 Task: Look for space in Al-Hamdaniya, Iraq from 5th July, 2023 to 11th July, 2023 for 2 adults in price range Rs.8000 to Rs.16000. Place can be entire place with 2 bedrooms having 2 beds and 1 bathroom. Property type can be house, flat, guest house. Amenities needed are: washing machine. Booking option can be shelf check-in. Required host language is English.
Action: Mouse moved to (467, 91)
Screenshot: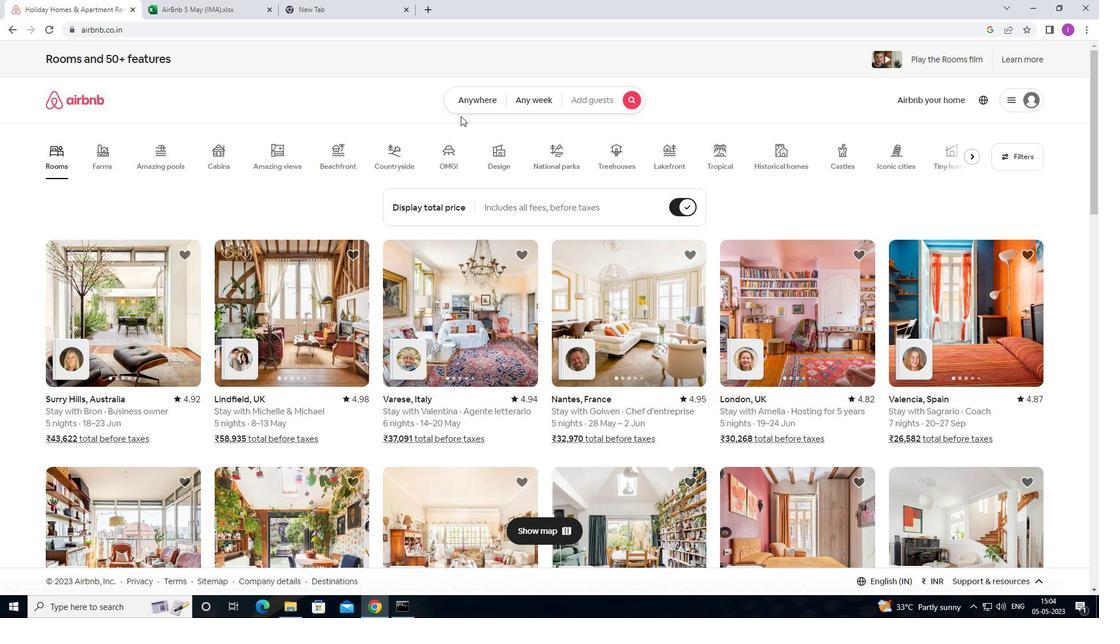 
Action: Mouse pressed left at (467, 91)
Screenshot: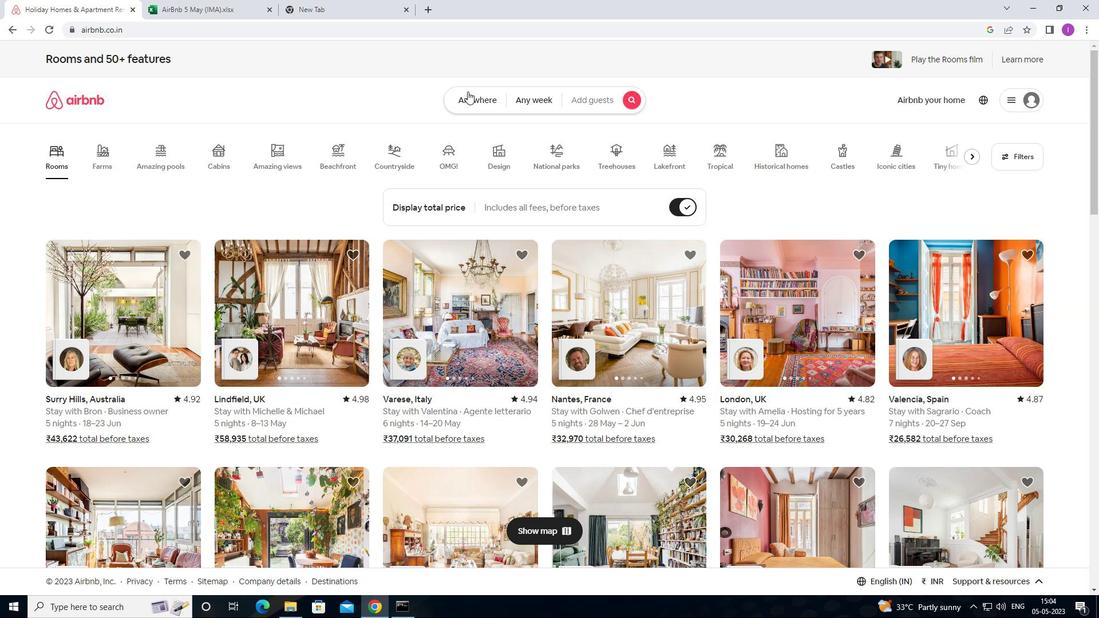 
Action: Mouse moved to (324, 140)
Screenshot: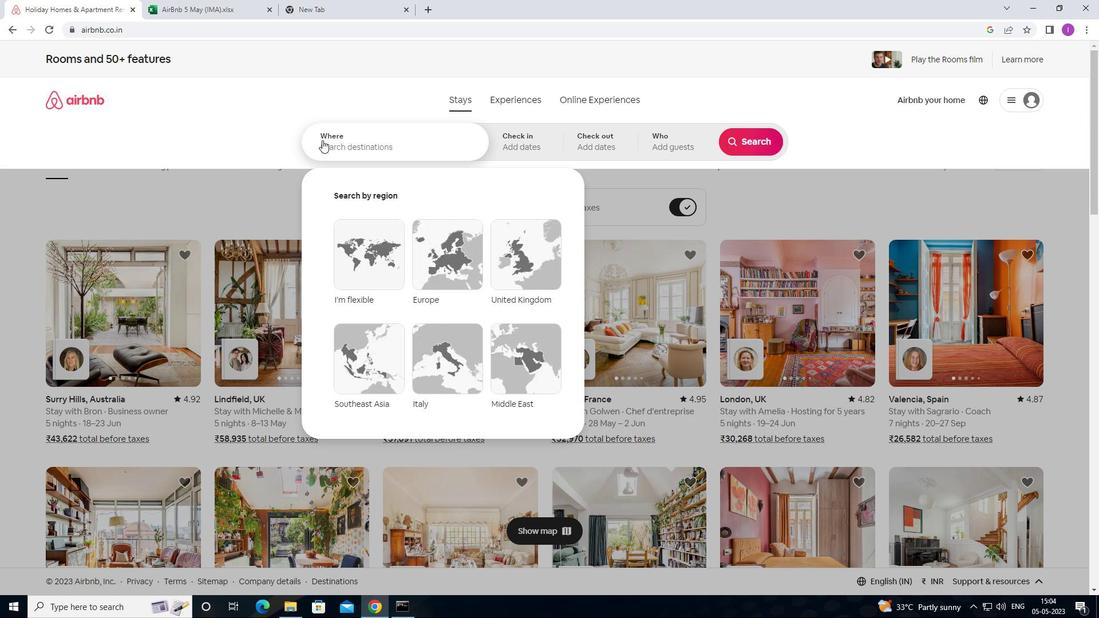 
Action: Mouse pressed left at (324, 140)
Screenshot: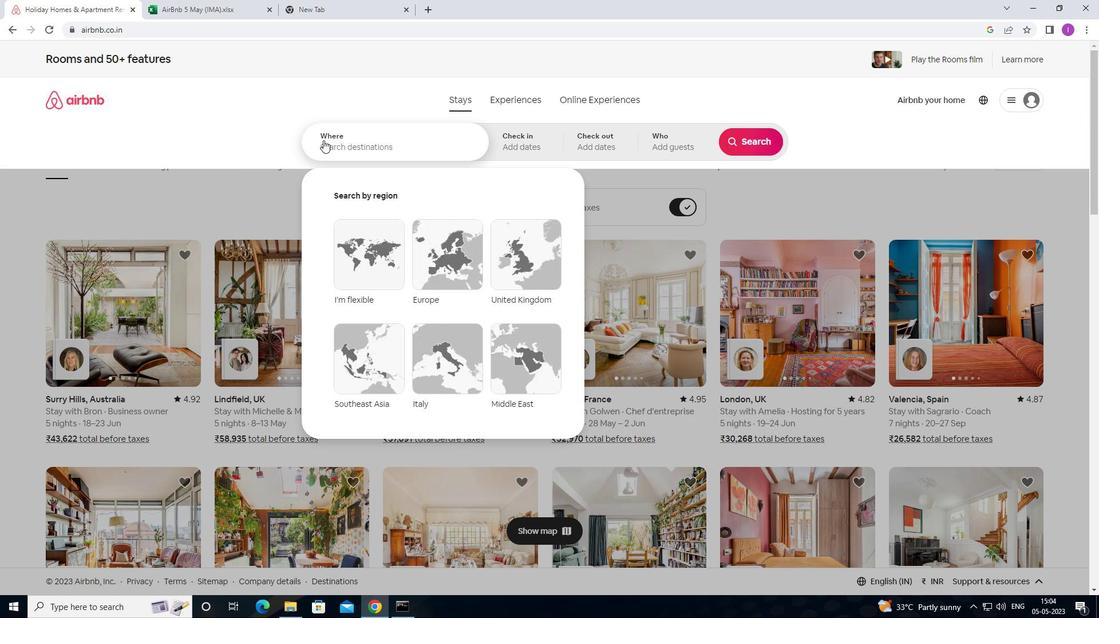 
Action: Key pressed <Key.shift>AL
Screenshot: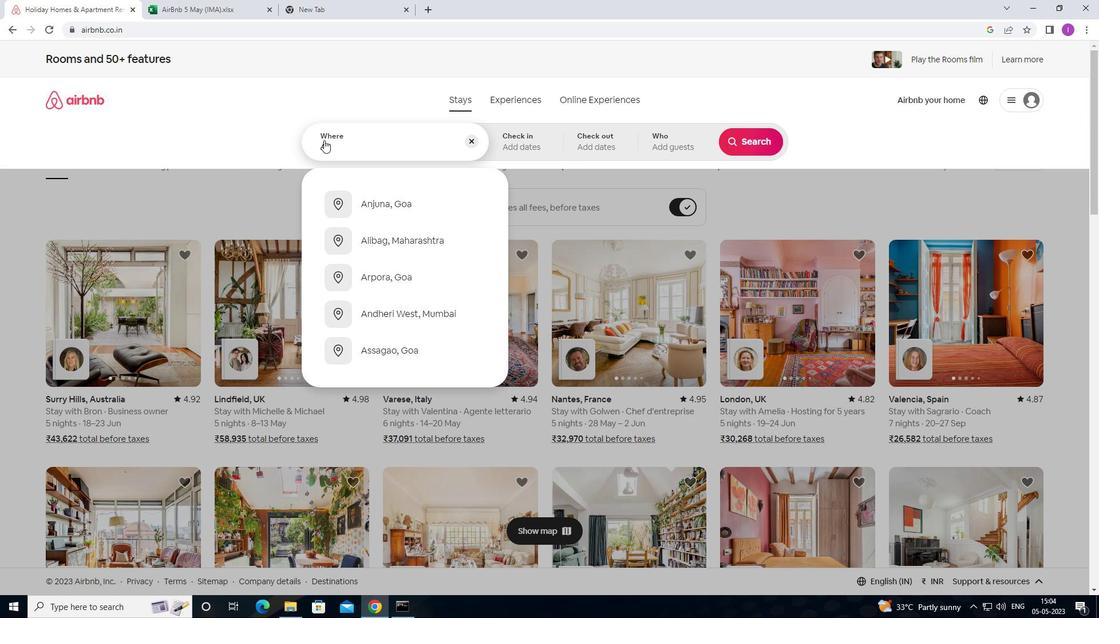 
Action: Mouse moved to (332, 133)
Screenshot: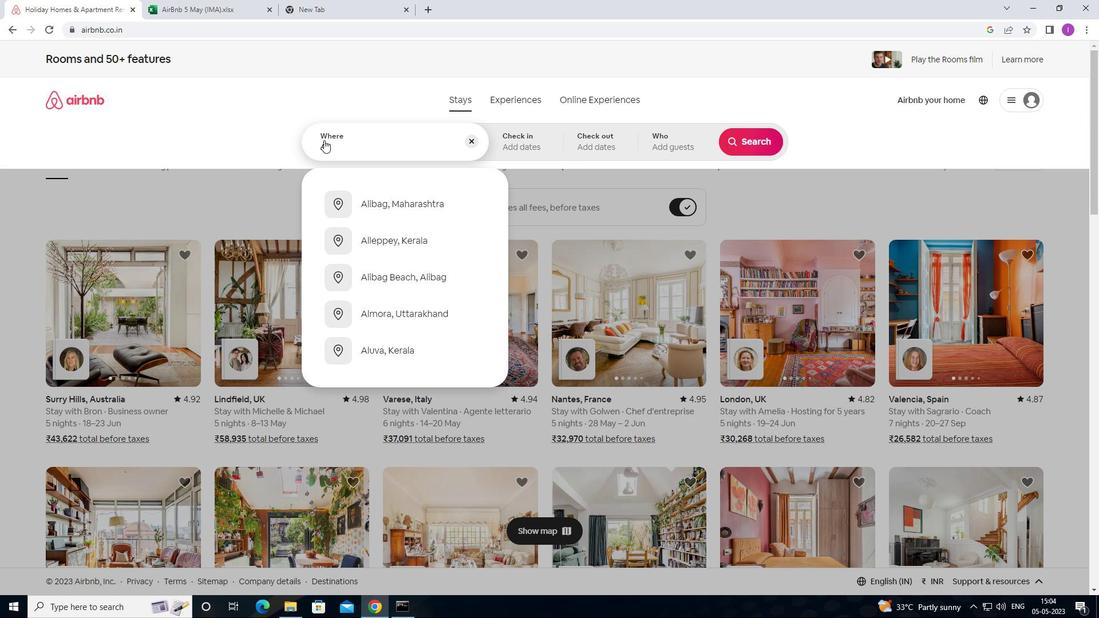 
Action: Key pressed -<Key.shift>G<Key.shift><Key.backspace><Key.shift>HAMDANIYA,<Key.shift>IRAQ
Screenshot: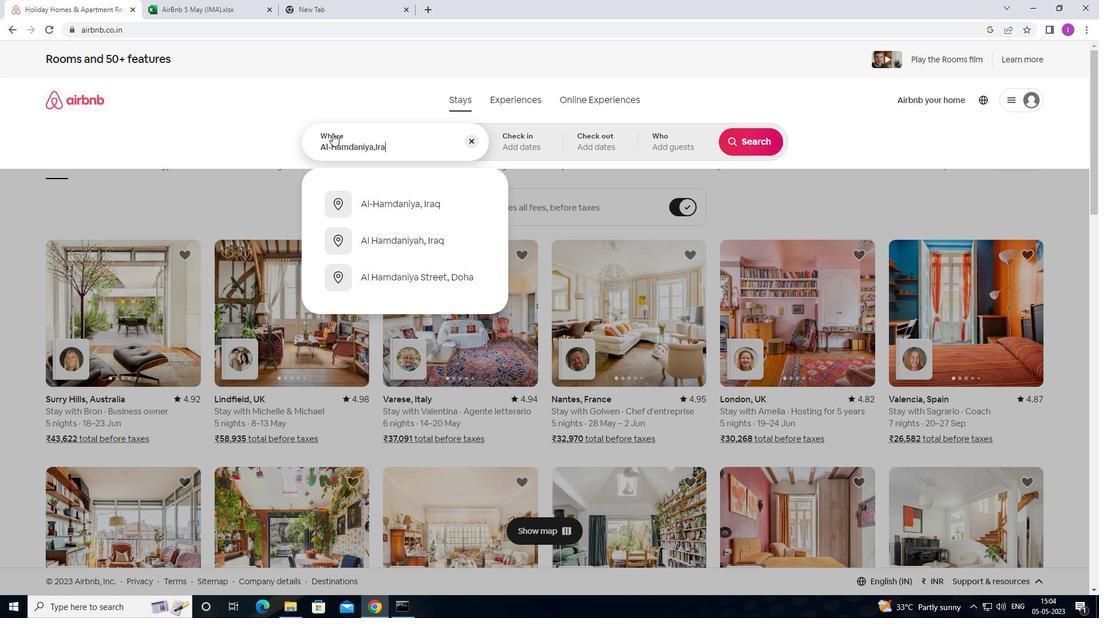
Action: Mouse moved to (425, 210)
Screenshot: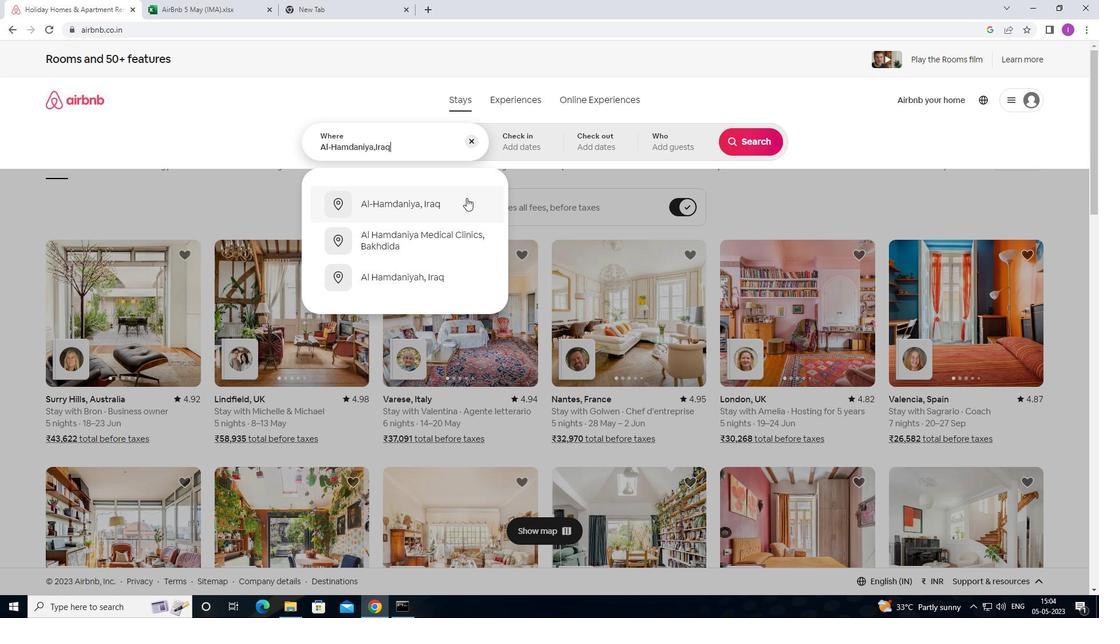 
Action: Mouse pressed left at (425, 210)
Screenshot: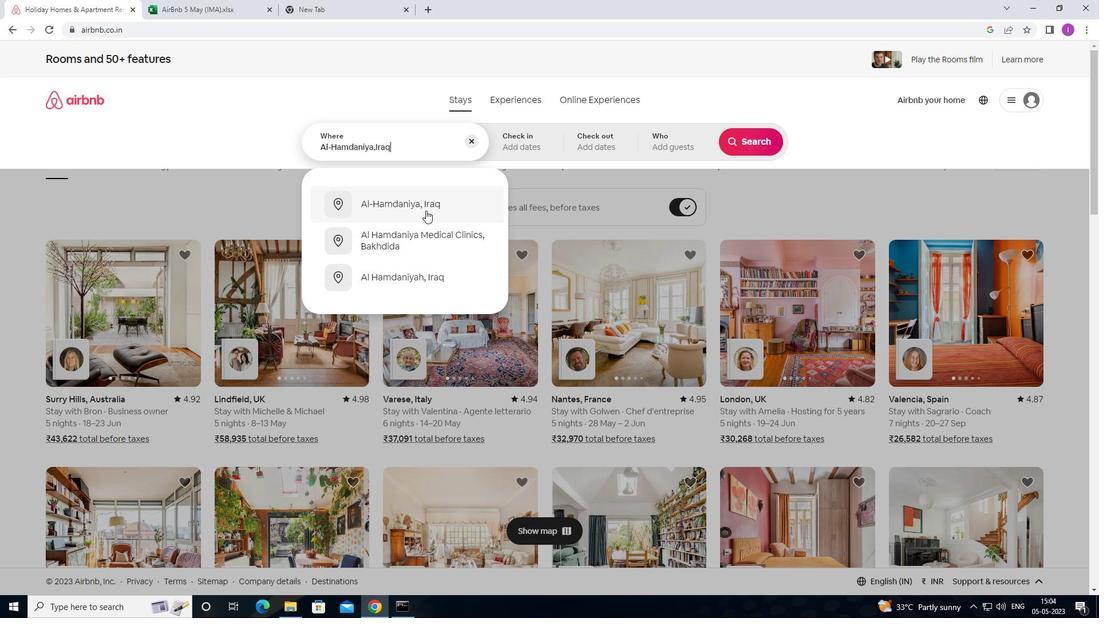 
Action: Mouse moved to (750, 235)
Screenshot: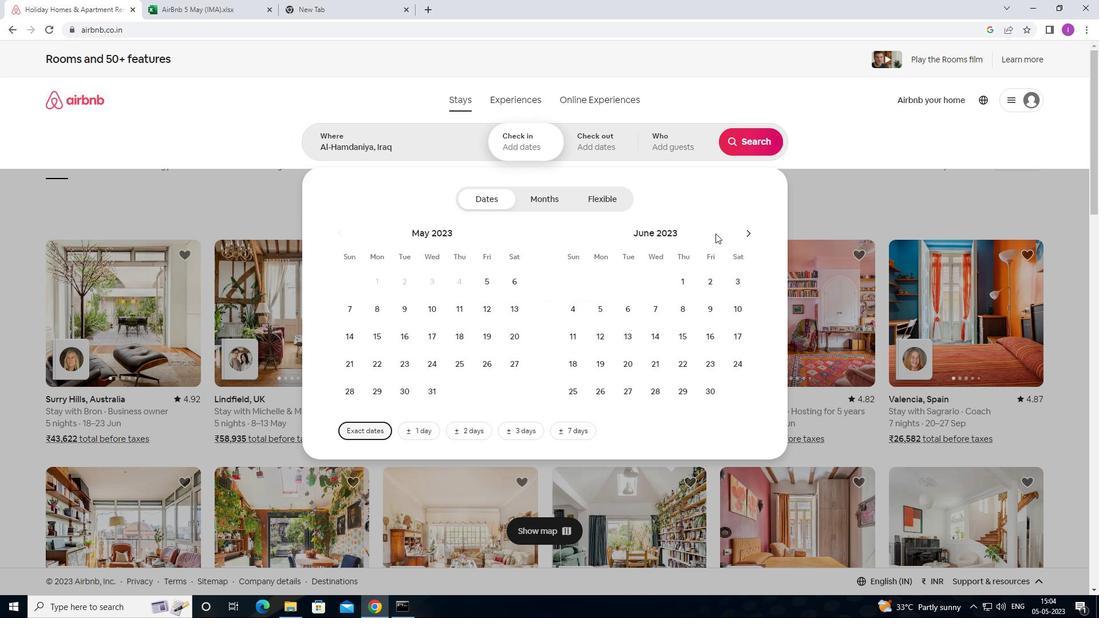 
Action: Mouse pressed left at (750, 235)
Screenshot: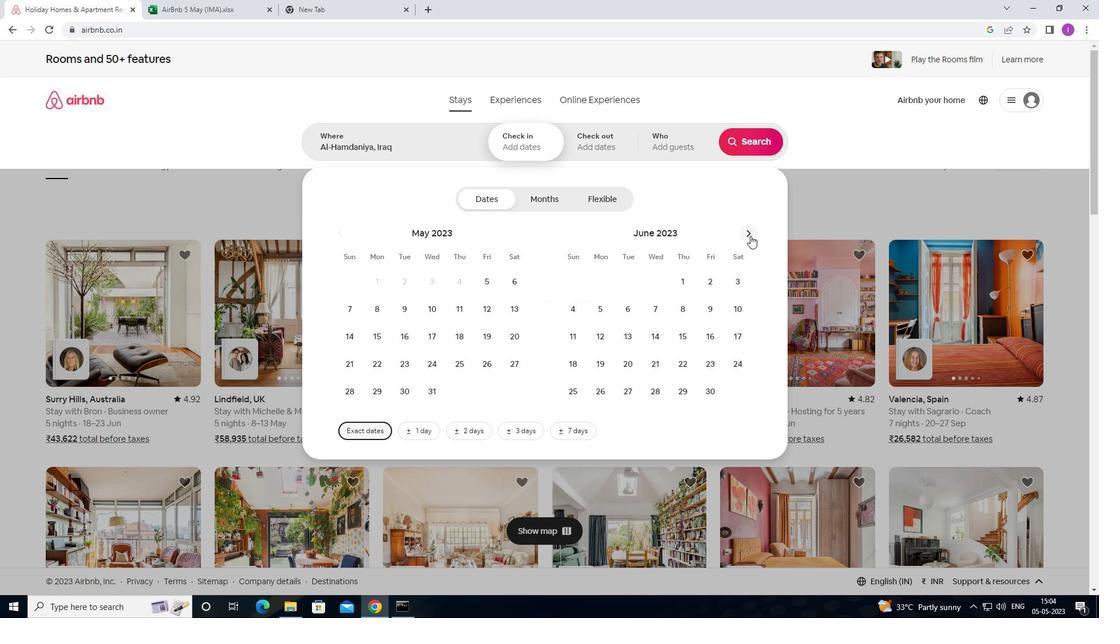 
Action: Mouse moved to (656, 315)
Screenshot: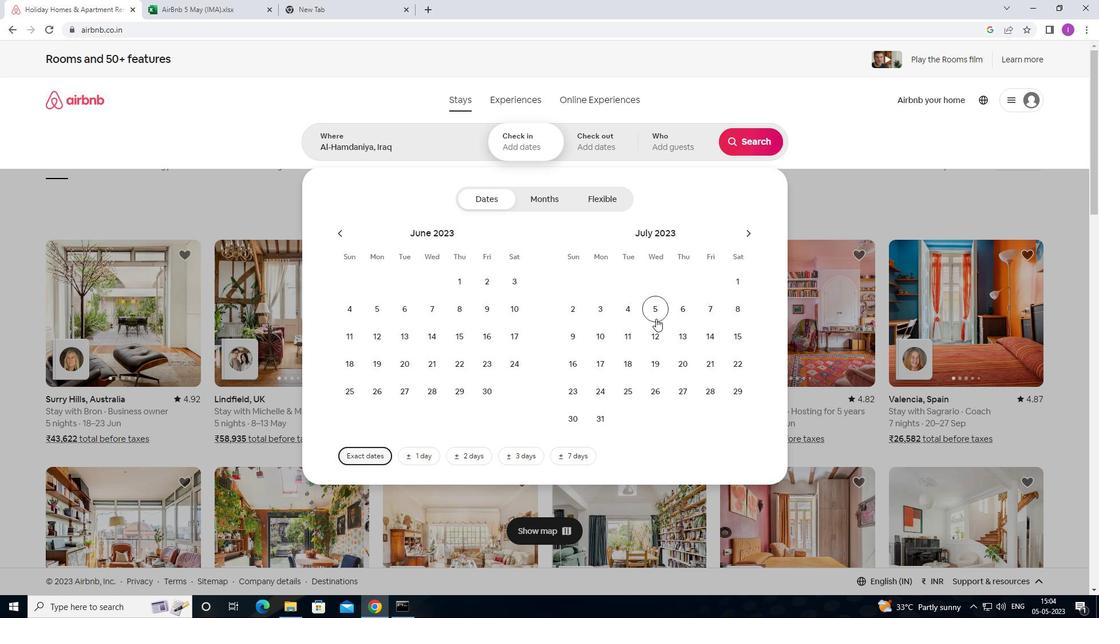 
Action: Mouse pressed left at (656, 315)
Screenshot: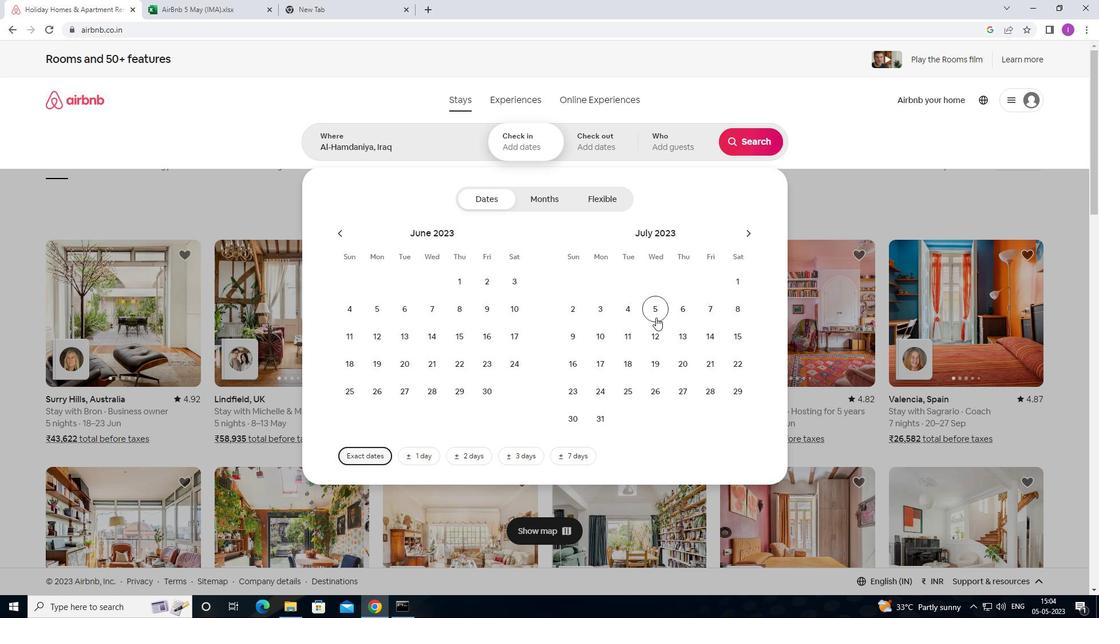 
Action: Mouse moved to (620, 338)
Screenshot: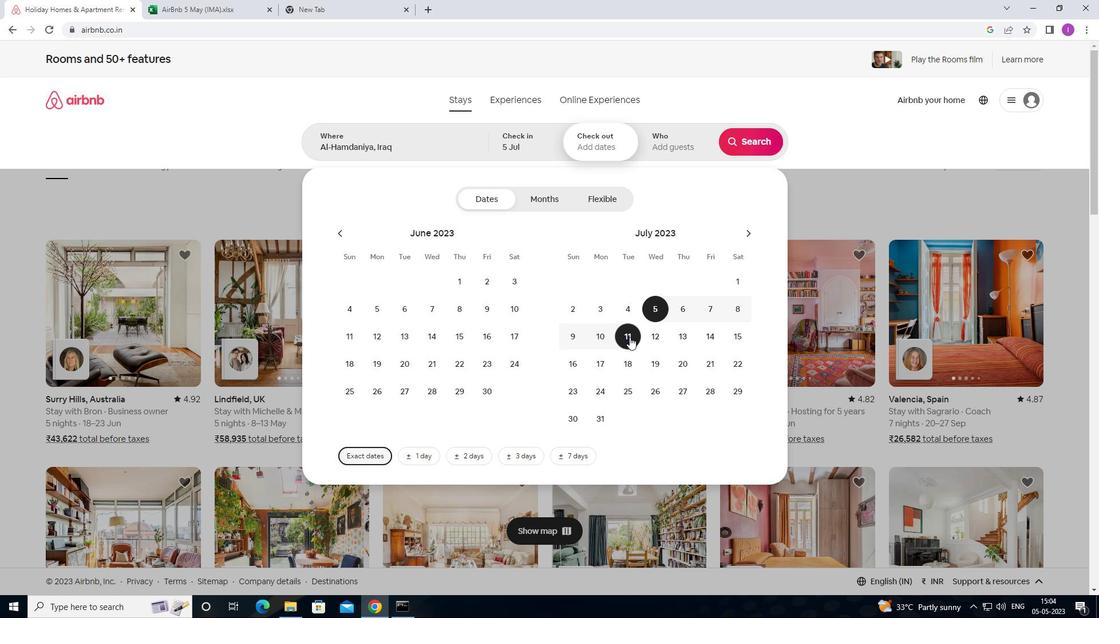 
Action: Mouse pressed left at (620, 338)
Screenshot: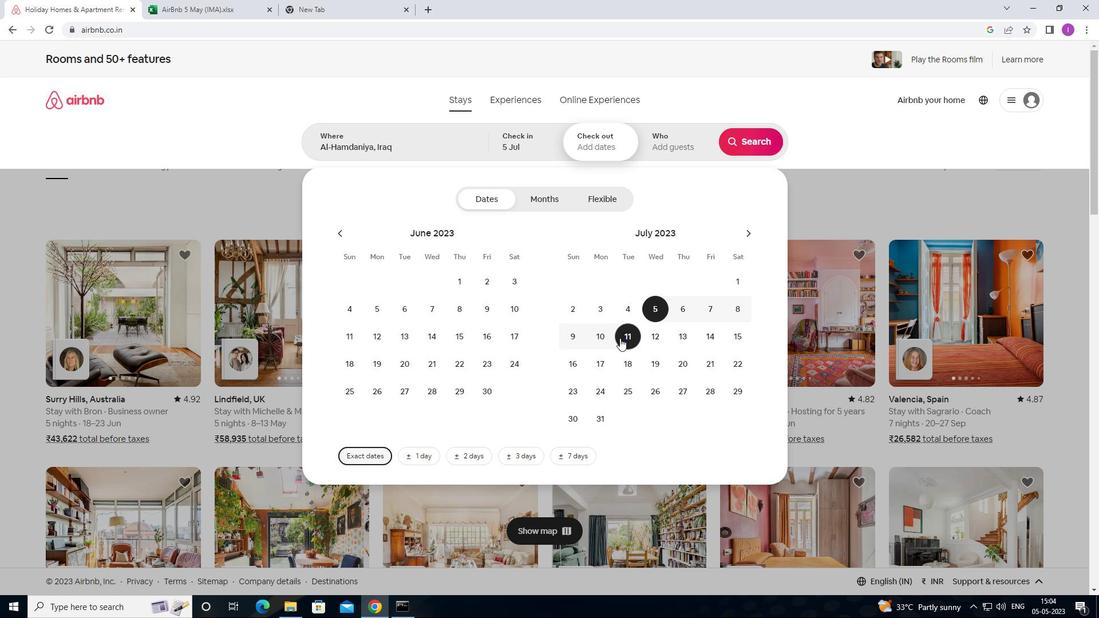 
Action: Mouse moved to (682, 147)
Screenshot: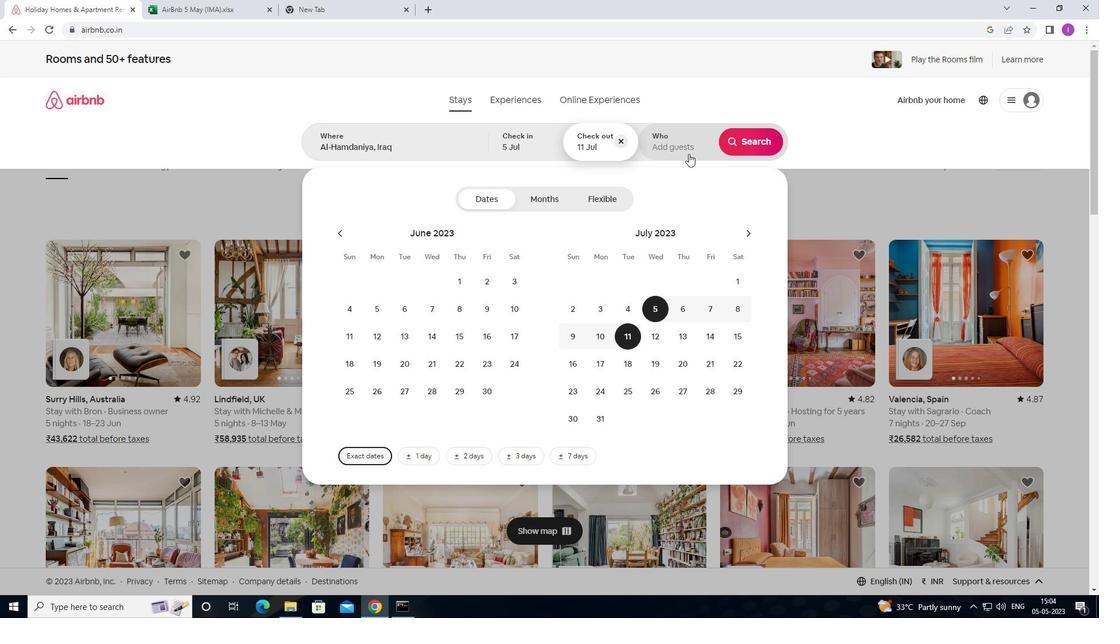 
Action: Mouse pressed left at (682, 147)
Screenshot: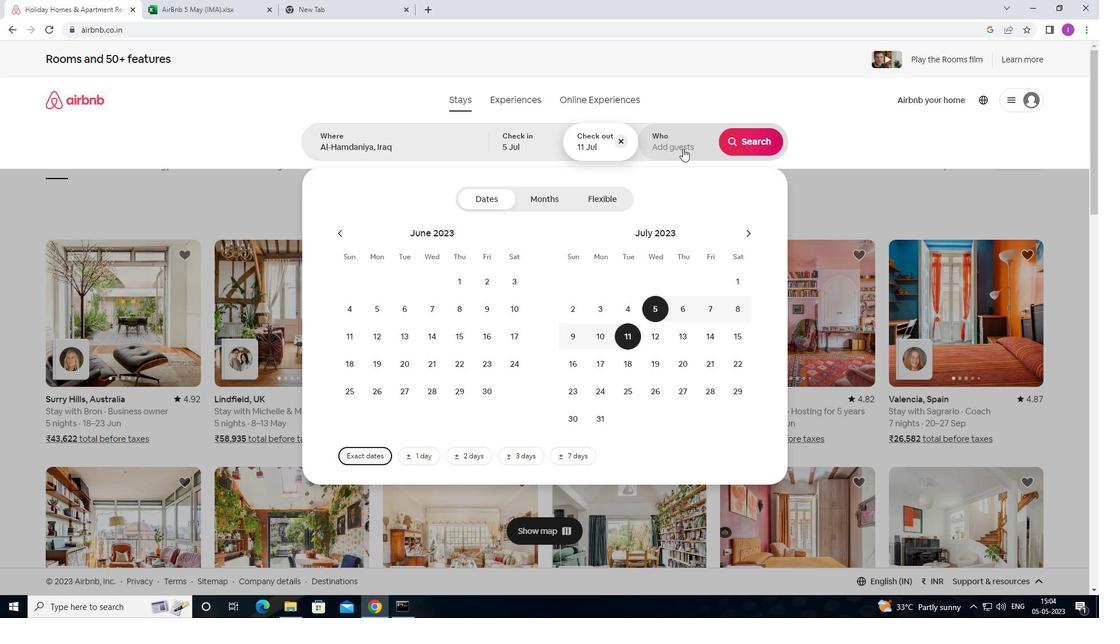 
Action: Mouse moved to (755, 204)
Screenshot: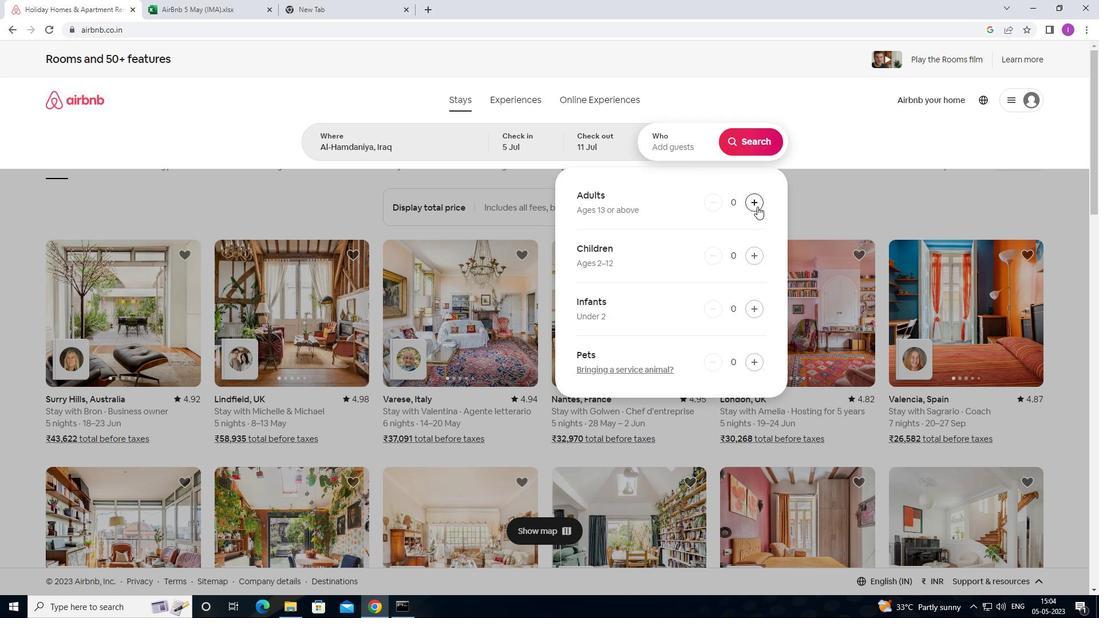 
Action: Mouse pressed left at (755, 204)
Screenshot: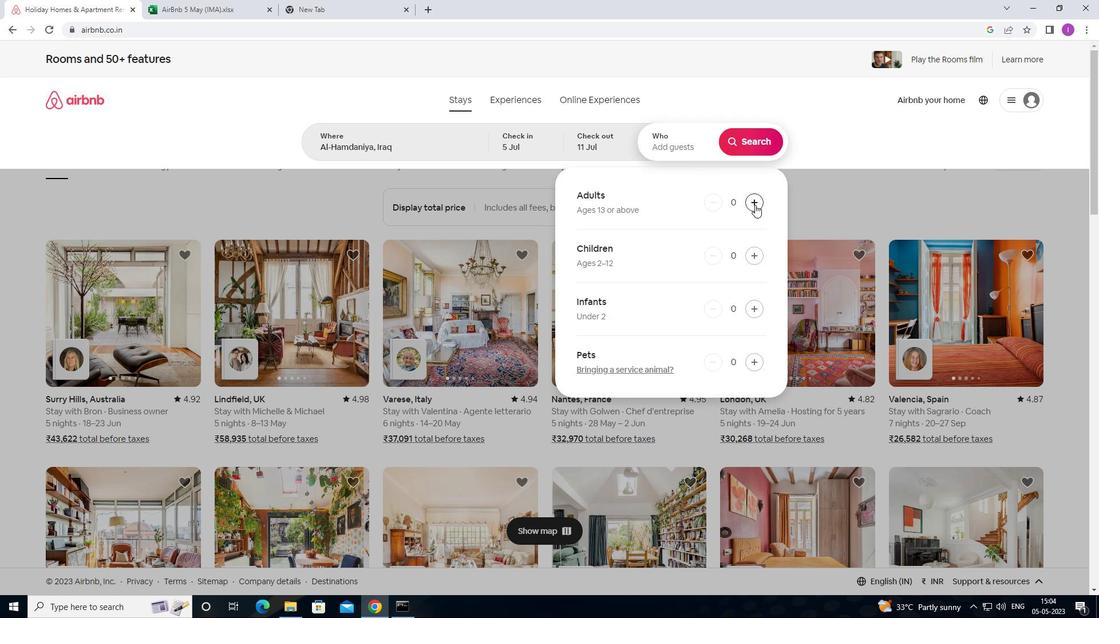 
Action: Mouse moved to (754, 204)
Screenshot: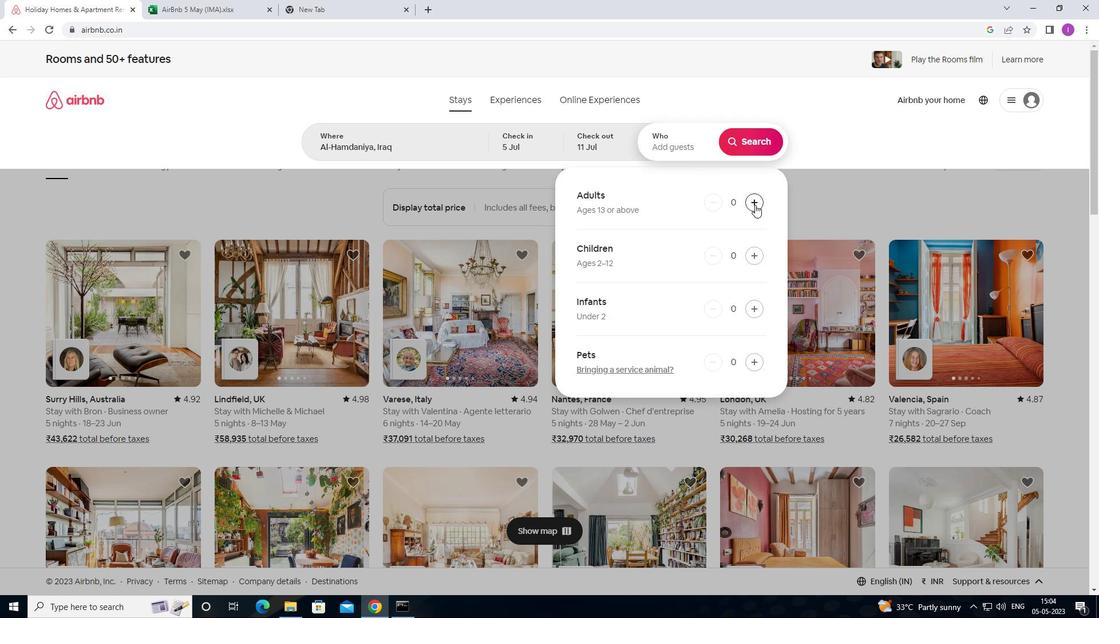 
Action: Mouse pressed left at (754, 204)
Screenshot: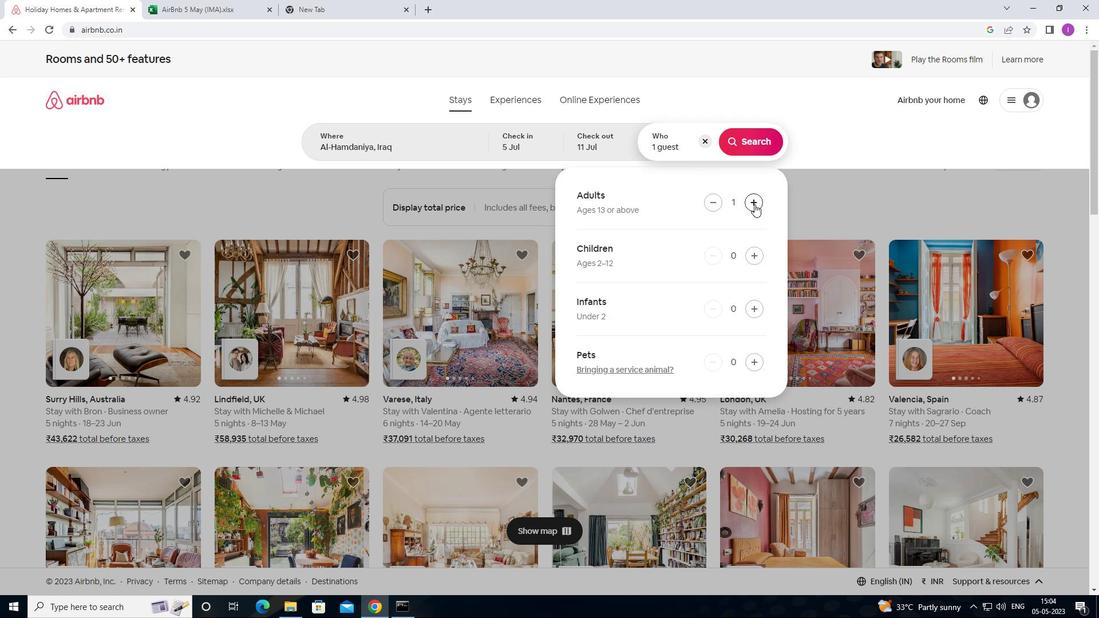 
Action: Mouse moved to (751, 142)
Screenshot: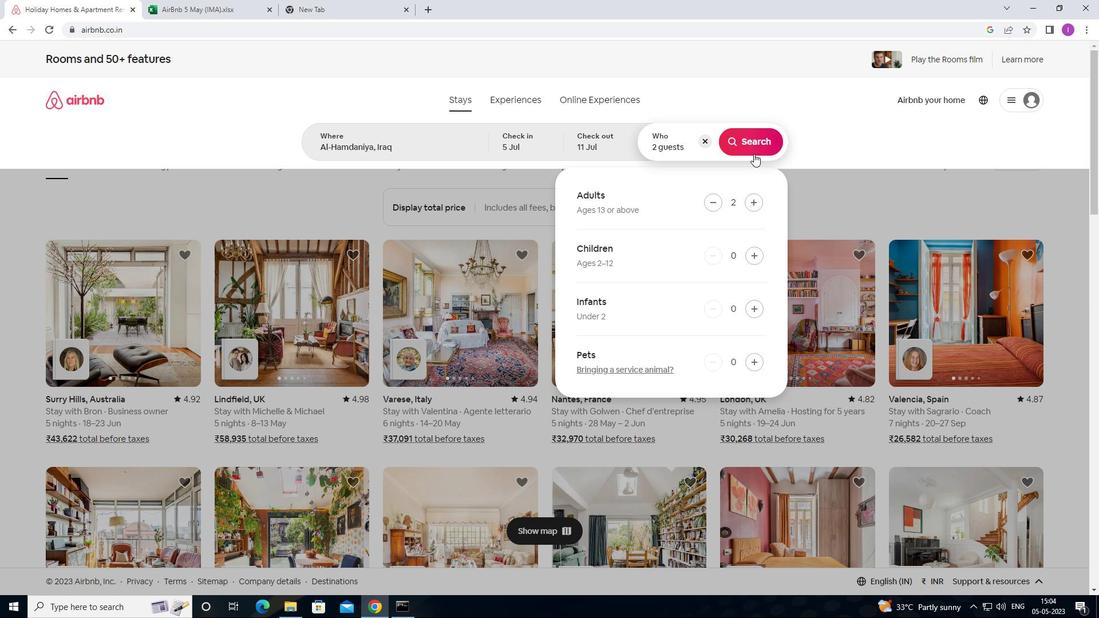 
Action: Mouse pressed left at (751, 142)
Screenshot: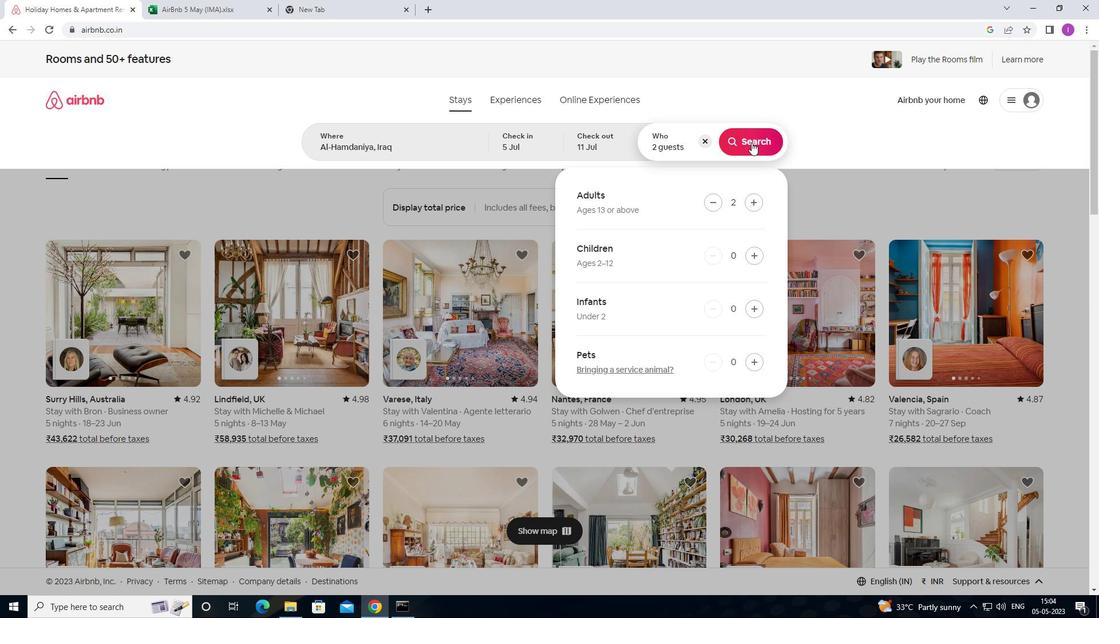 
Action: Mouse moved to (1036, 108)
Screenshot: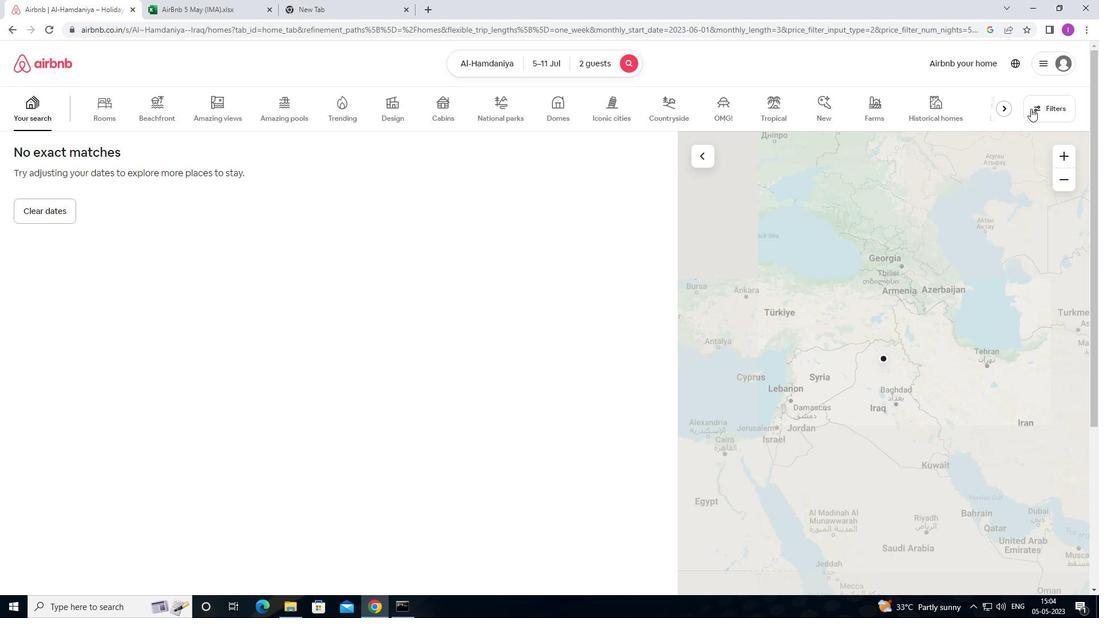 
Action: Mouse pressed left at (1036, 108)
Screenshot: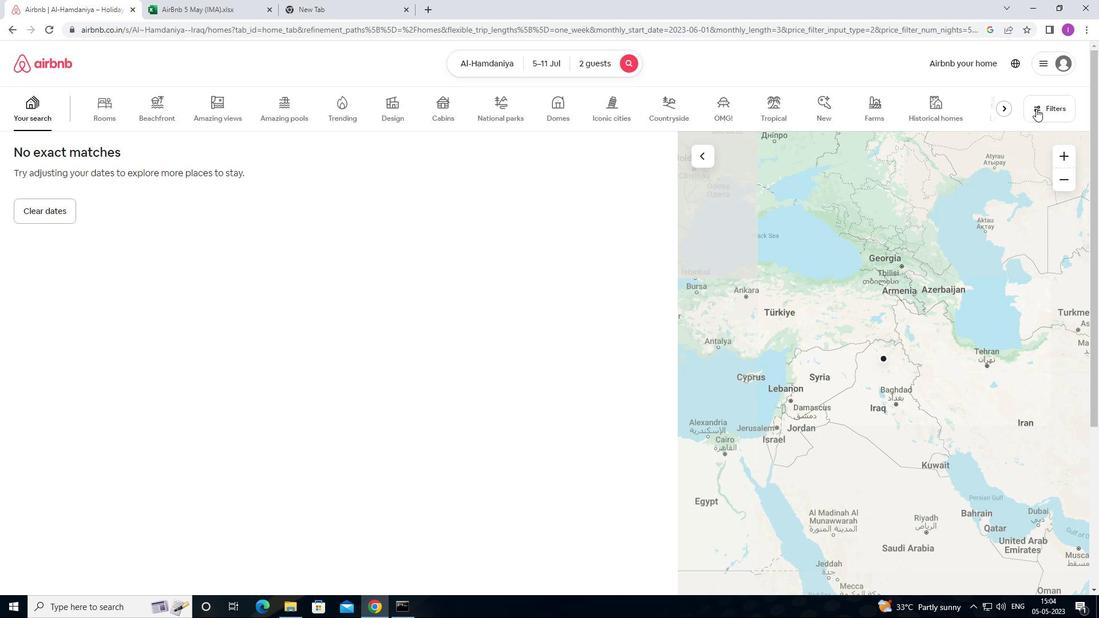 
Action: Mouse moved to (421, 385)
Screenshot: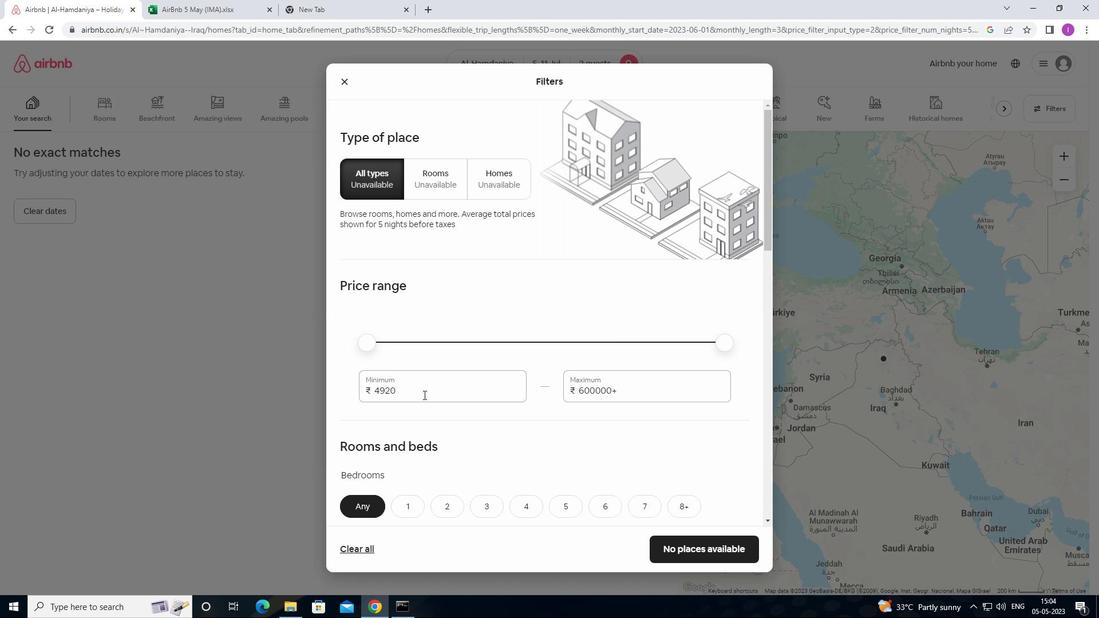 
Action: Mouse pressed left at (421, 385)
Screenshot: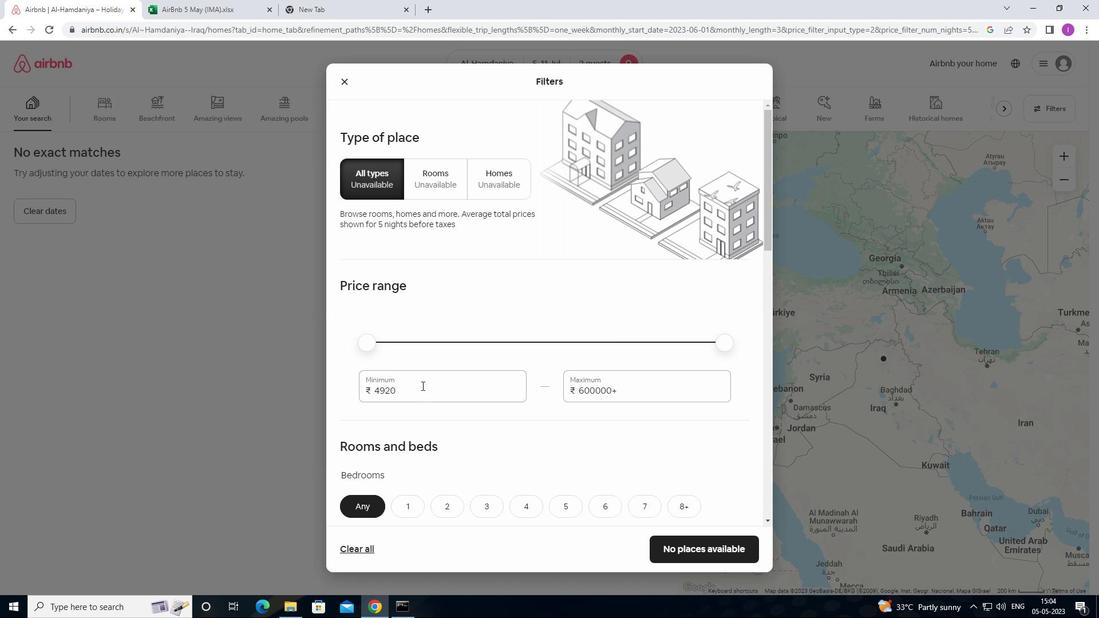 
Action: Mouse moved to (366, 392)
Screenshot: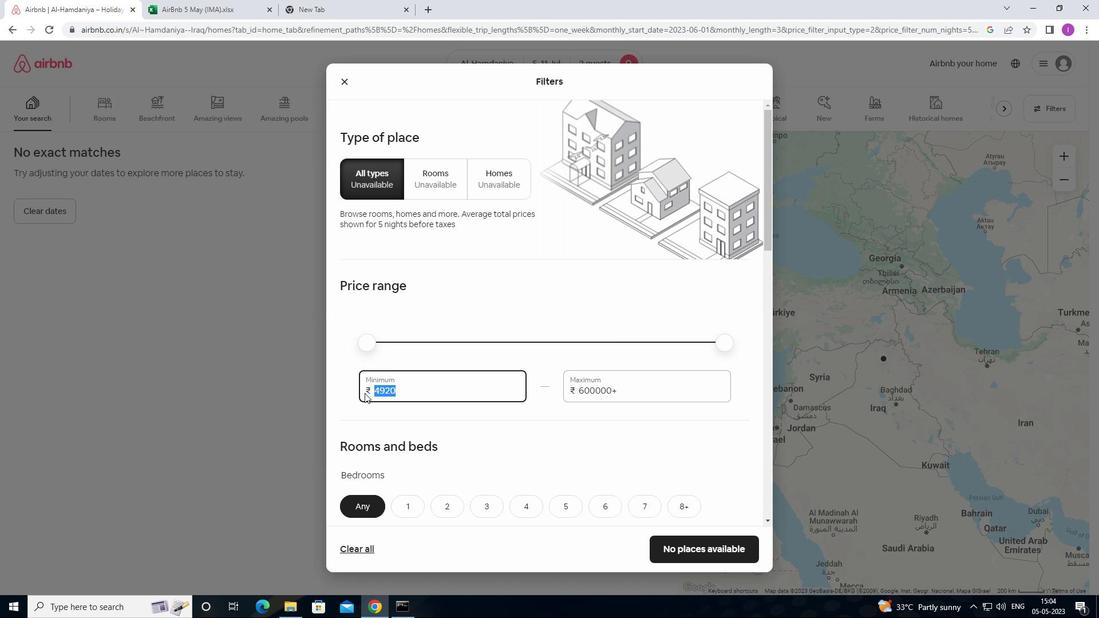 
Action: Key pressed 800
Screenshot: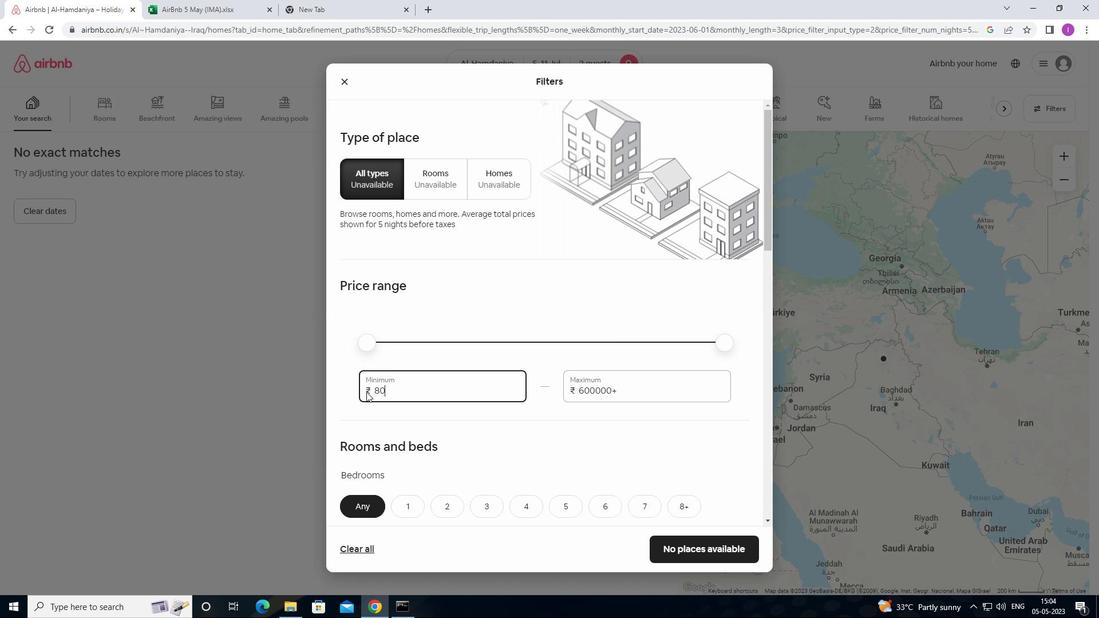 
Action: Mouse moved to (372, 391)
Screenshot: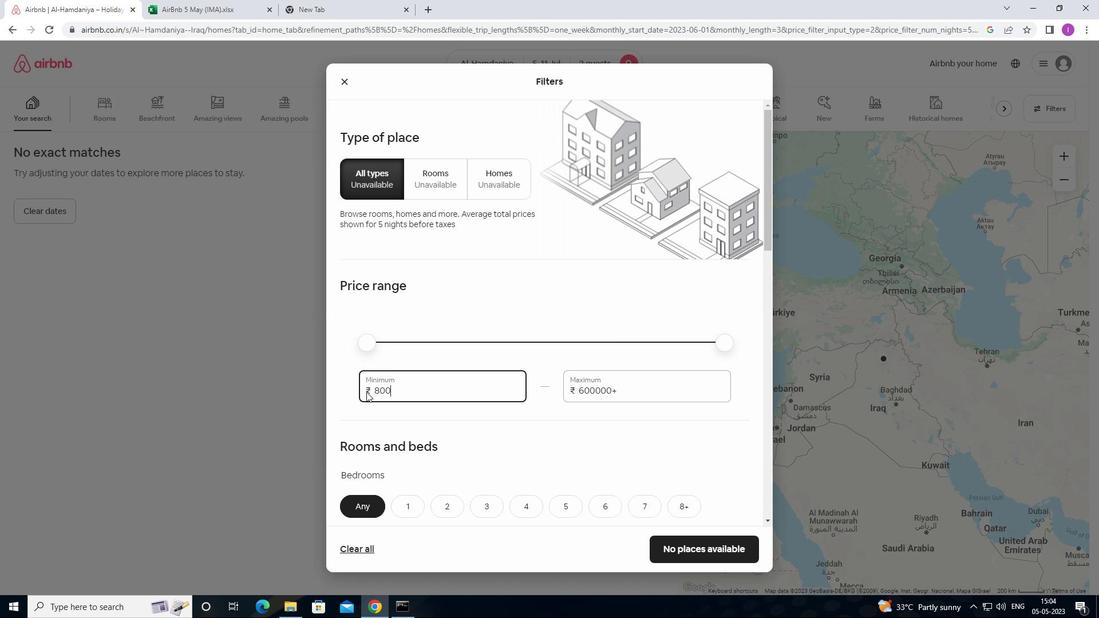 
Action: Key pressed 0
Screenshot: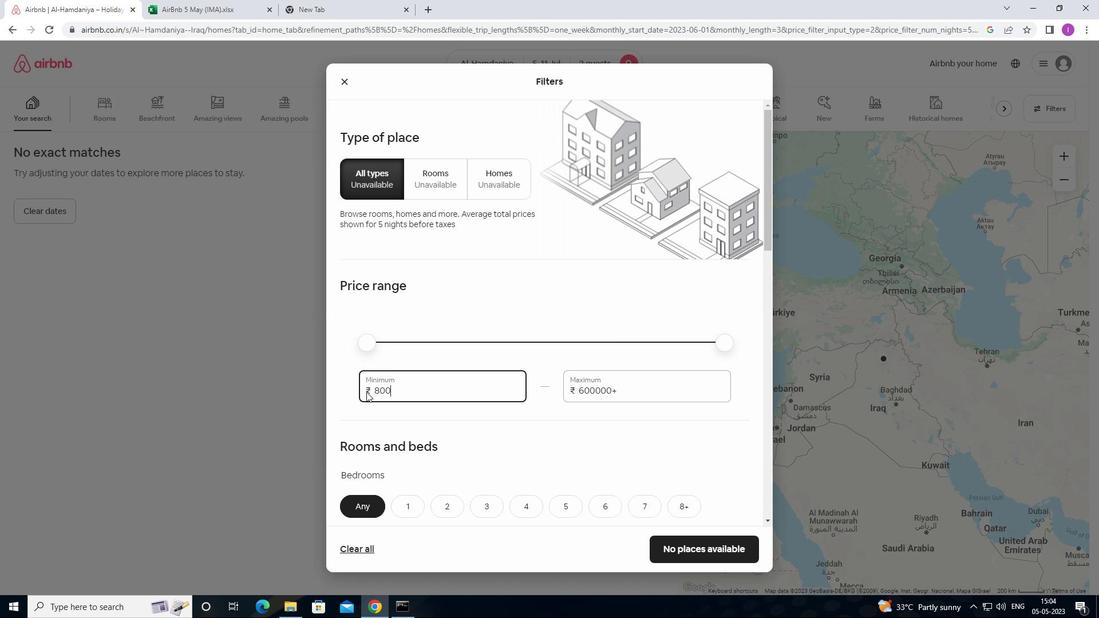 
Action: Mouse moved to (614, 389)
Screenshot: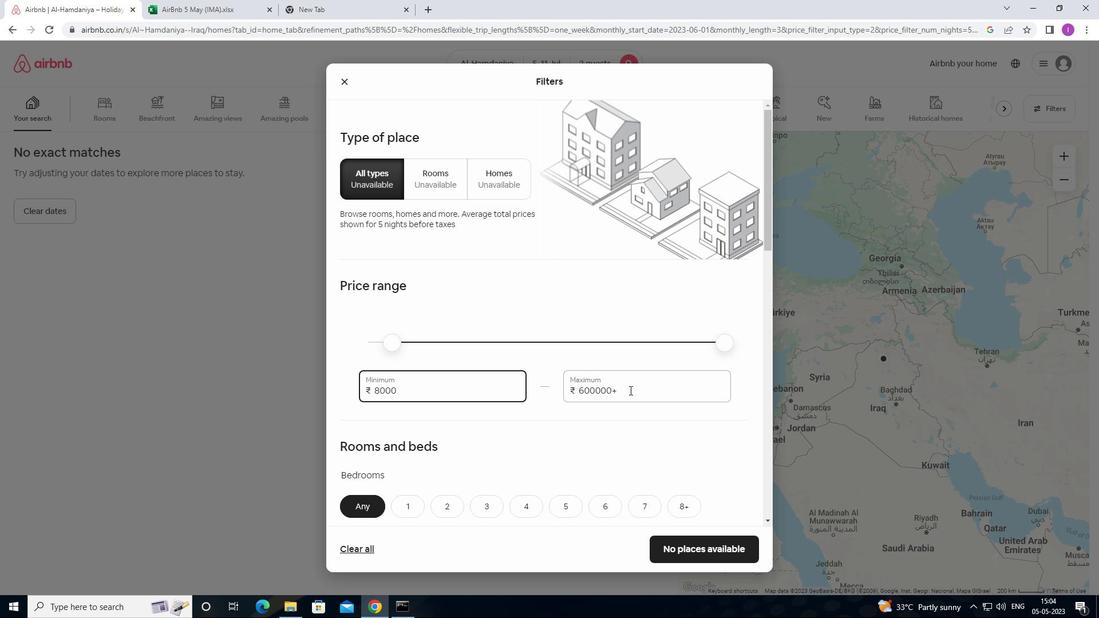 
Action: Mouse pressed left at (614, 389)
Screenshot: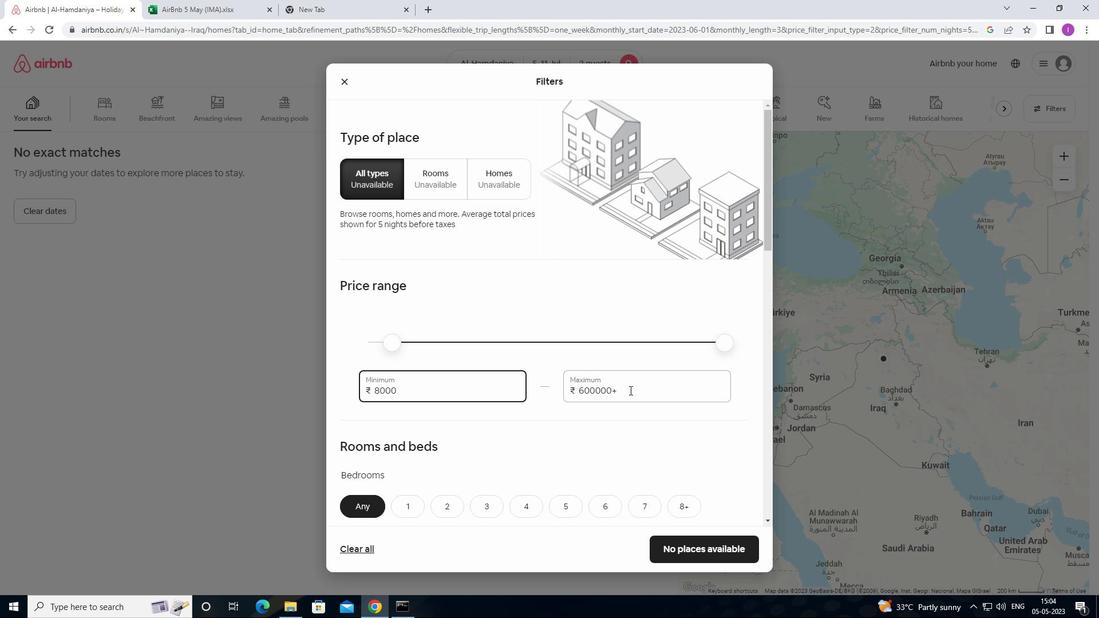 
Action: Mouse moved to (657, 387)
Screenshot: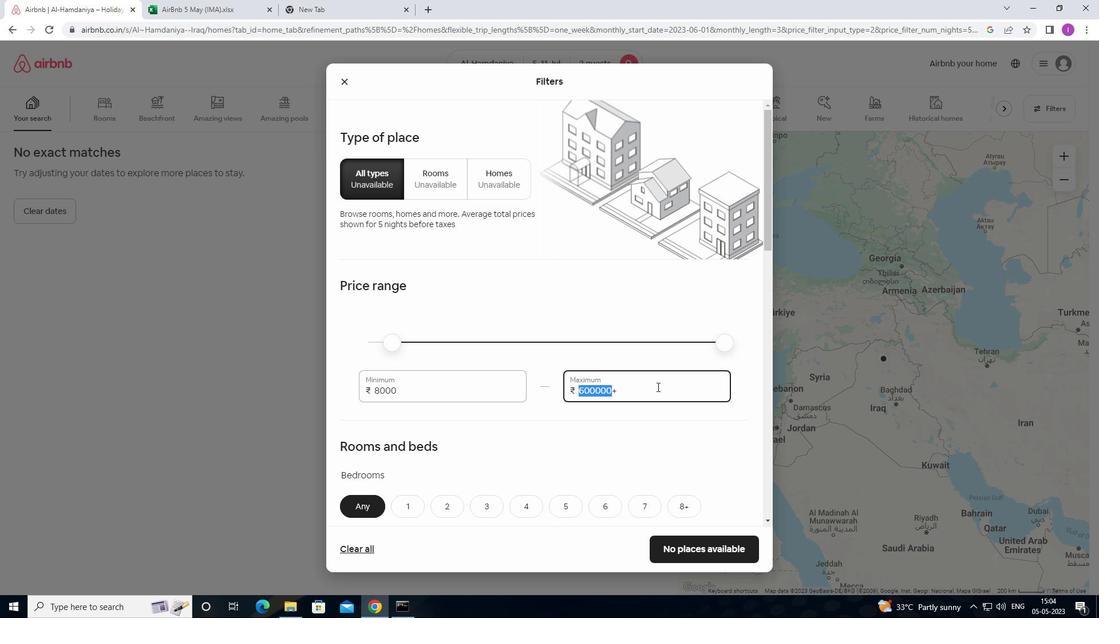 
Action: Mouse pressed left at (657, 387)
Screenshot: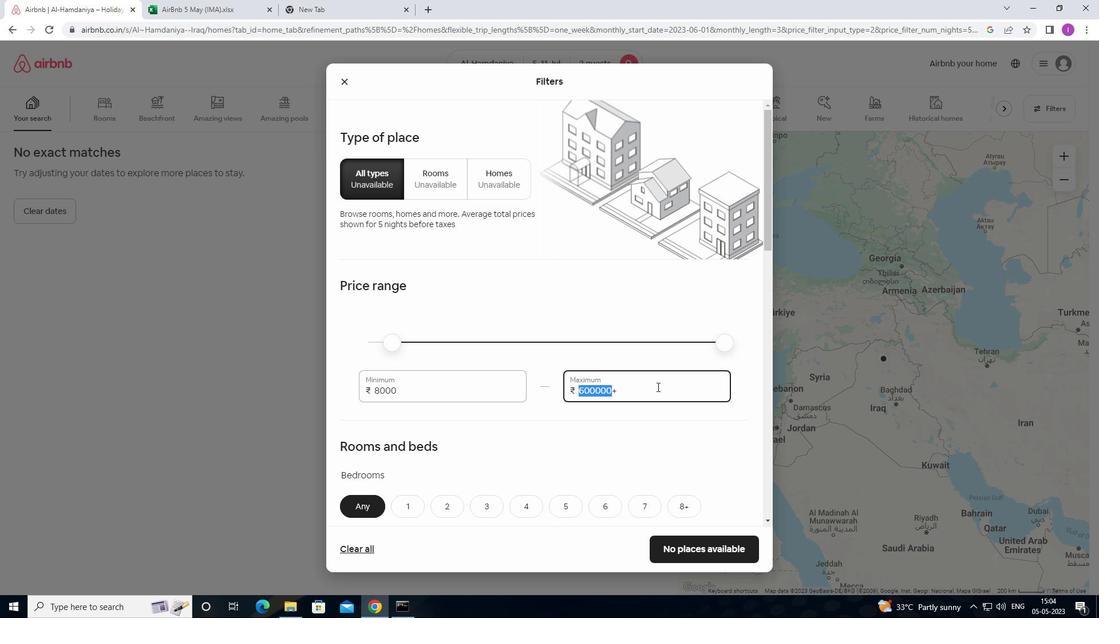 
Action: Mouse moved to (574, 389)
Screenshot: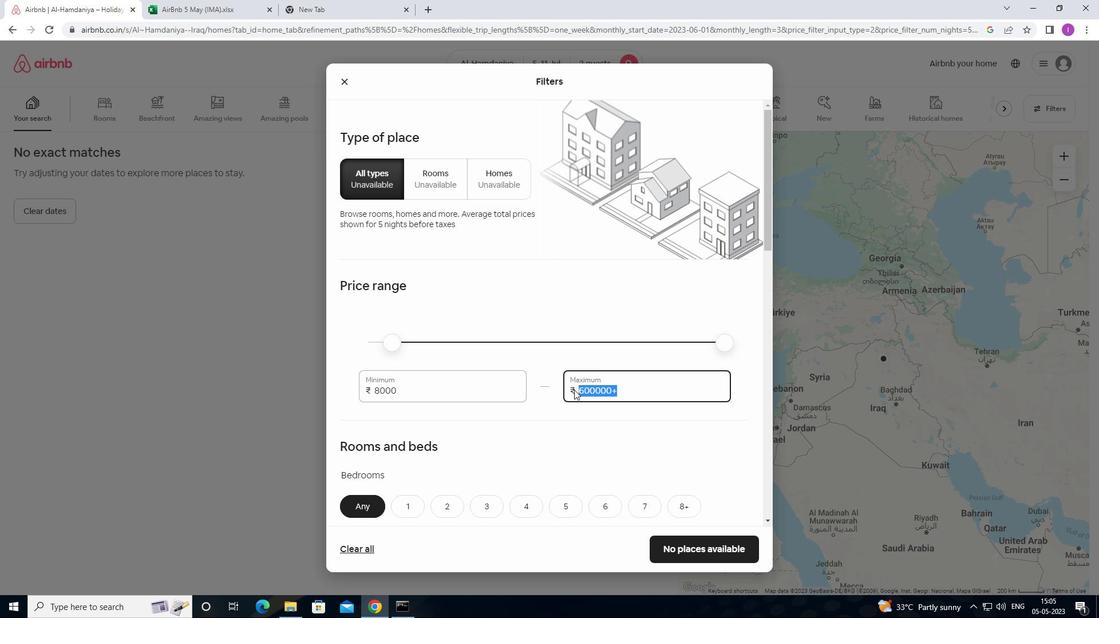 
Action: Key pressed 16
Screenshot: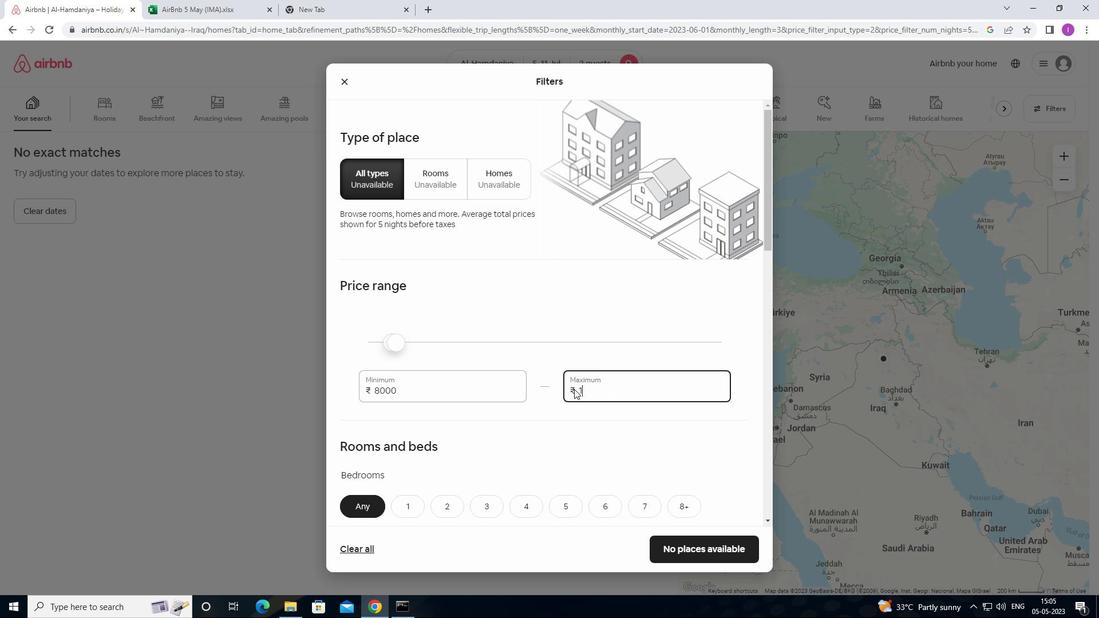 
Action: Mouse moved to (574, 389)
Screenshot: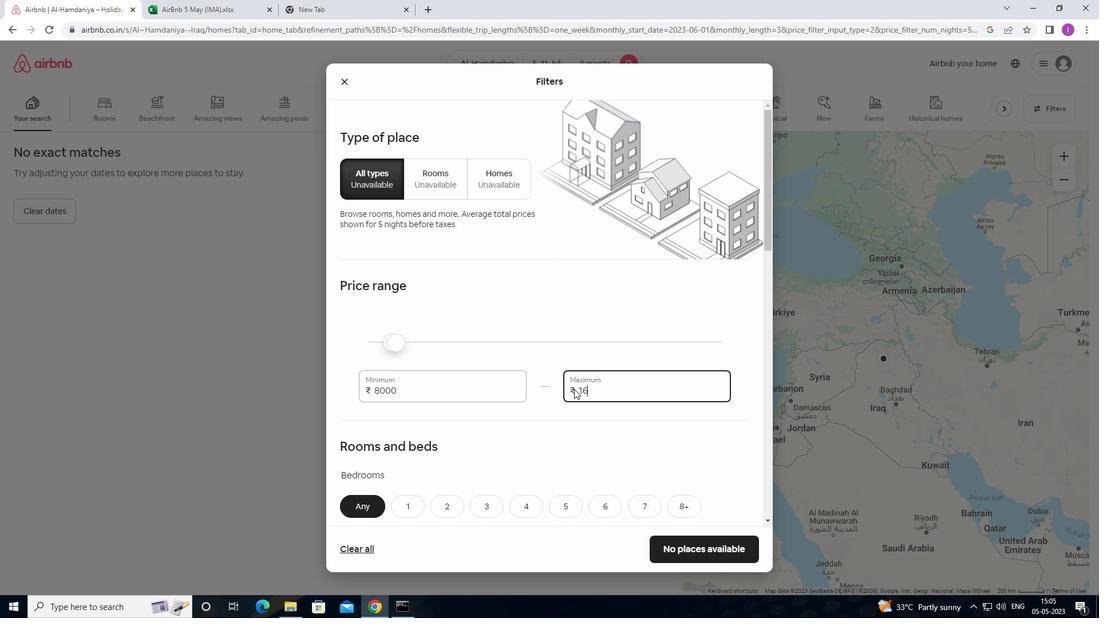 
Action: Key pressed 0
Screenshot: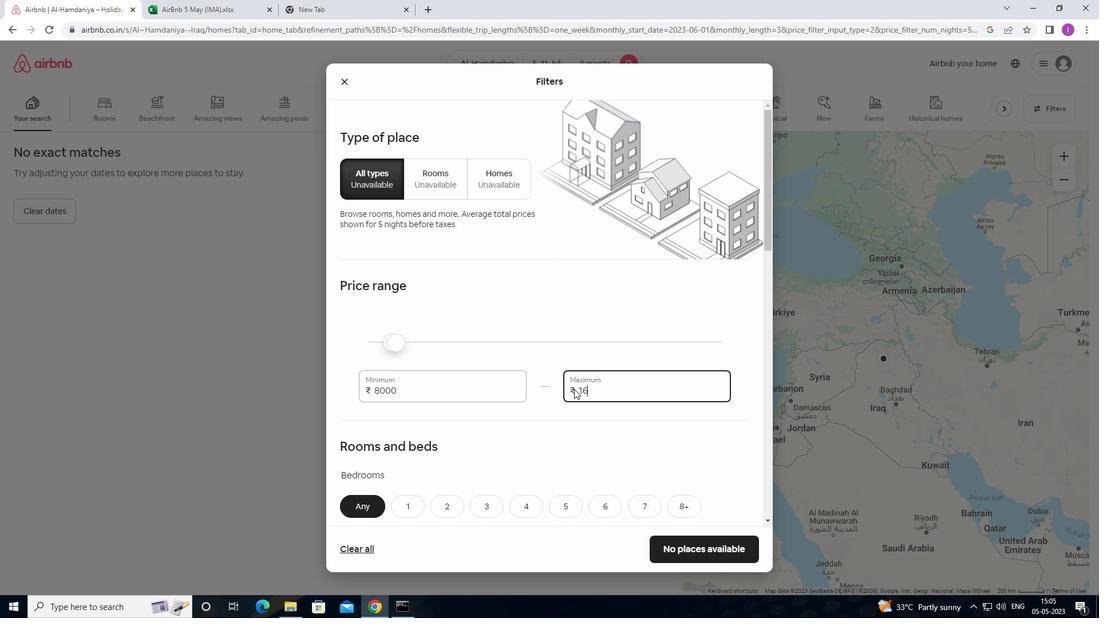 
Action: Mouse moved to (573, 391)
Screenshot: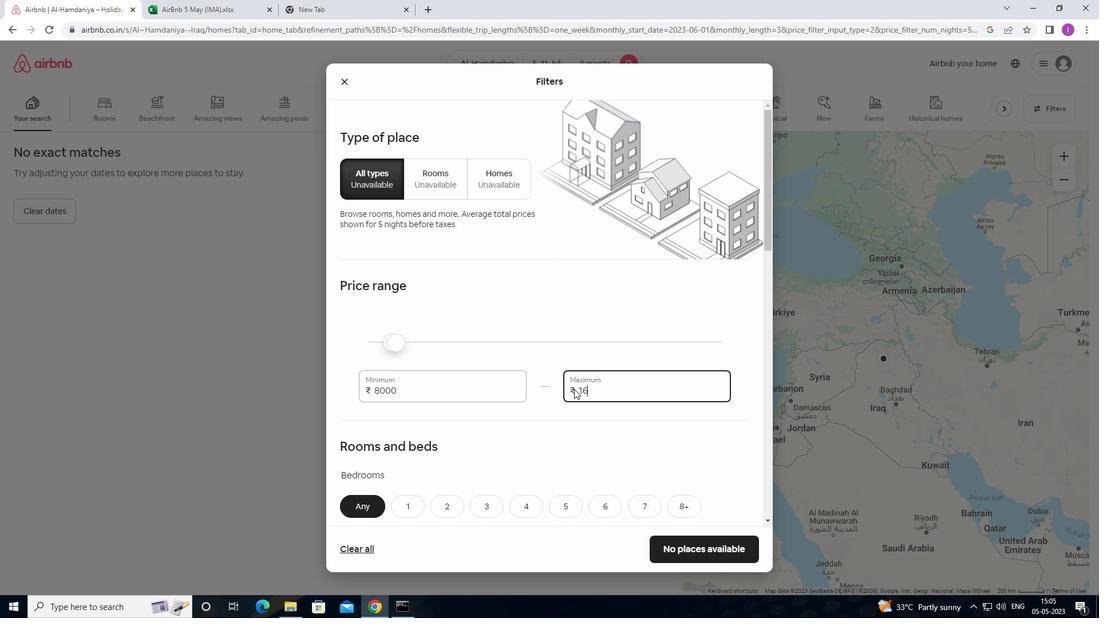 
Action: Key pressed 0
Screenshot: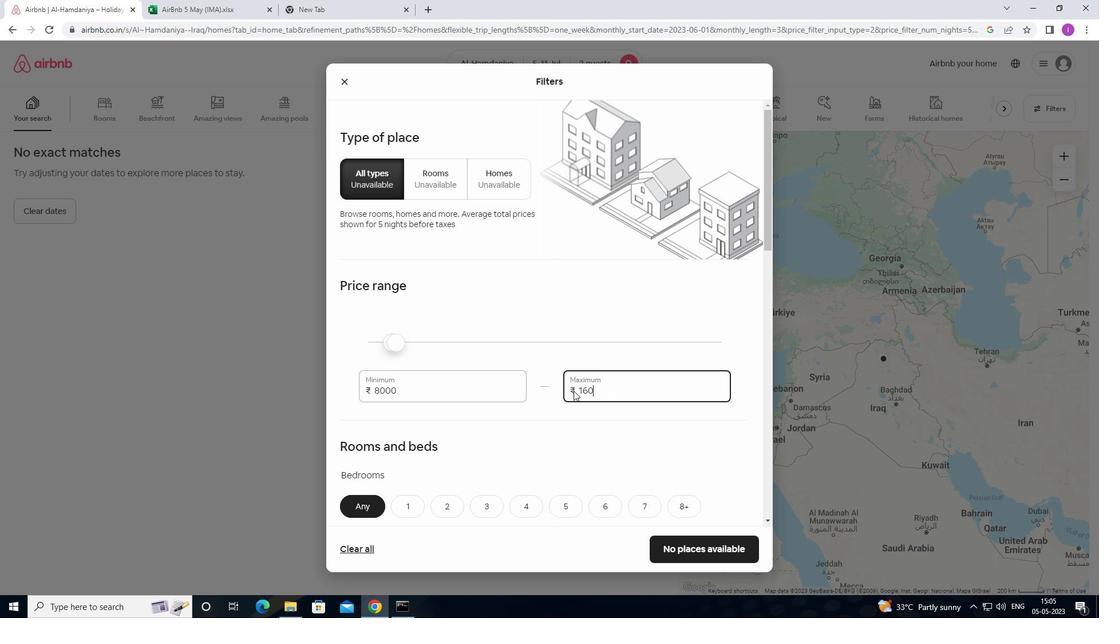 
Action: Mouse moved to (573, 392)
Screenshot: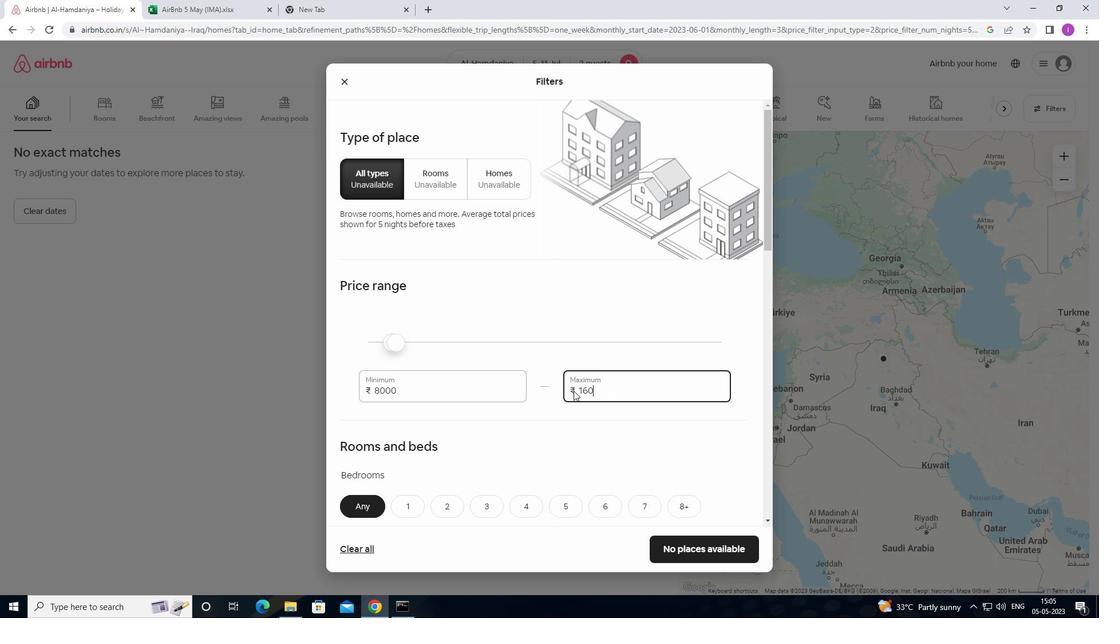 
Action: Key pressed 0
Screenshot: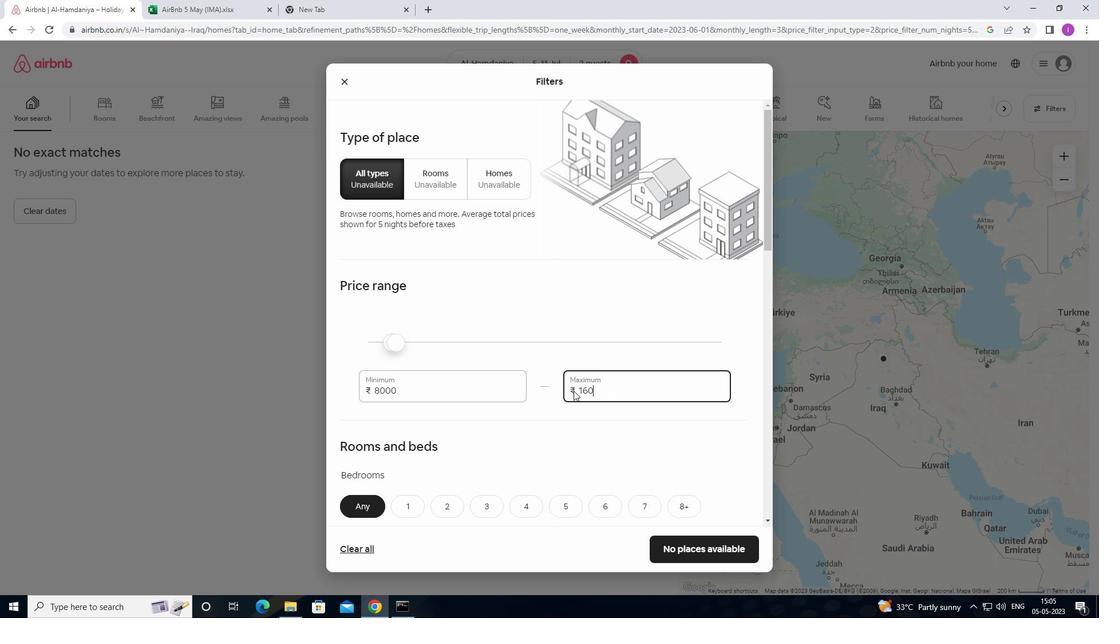 
Action: Mouse moved to (628, 404)
Screenshot: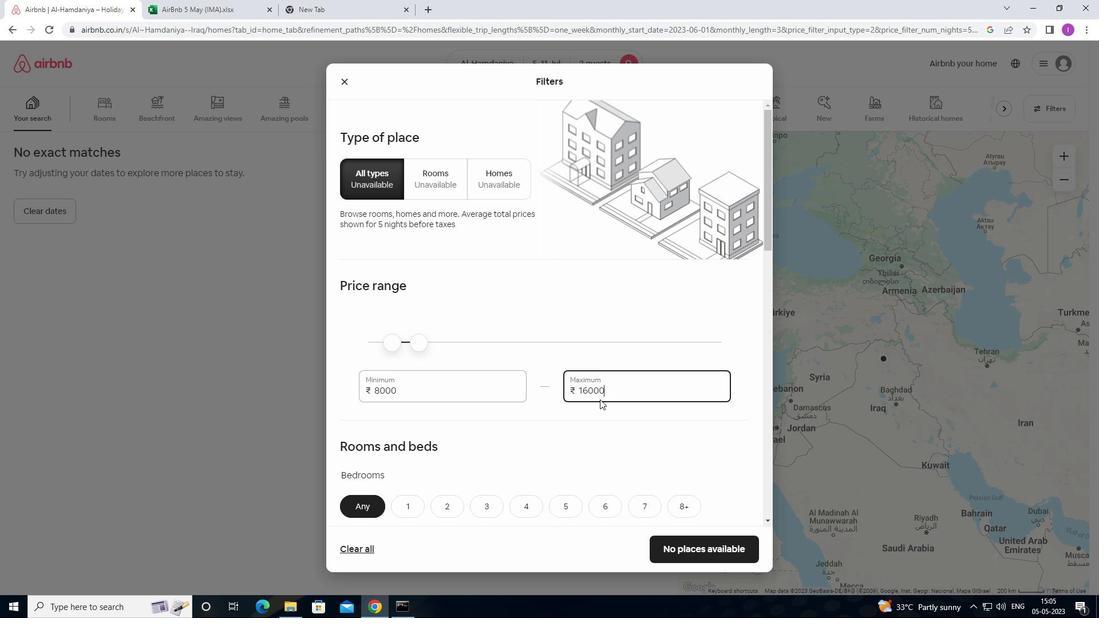 
Action: Mouse scrolled (628, 403) with delta (0, 0)
Screenshot: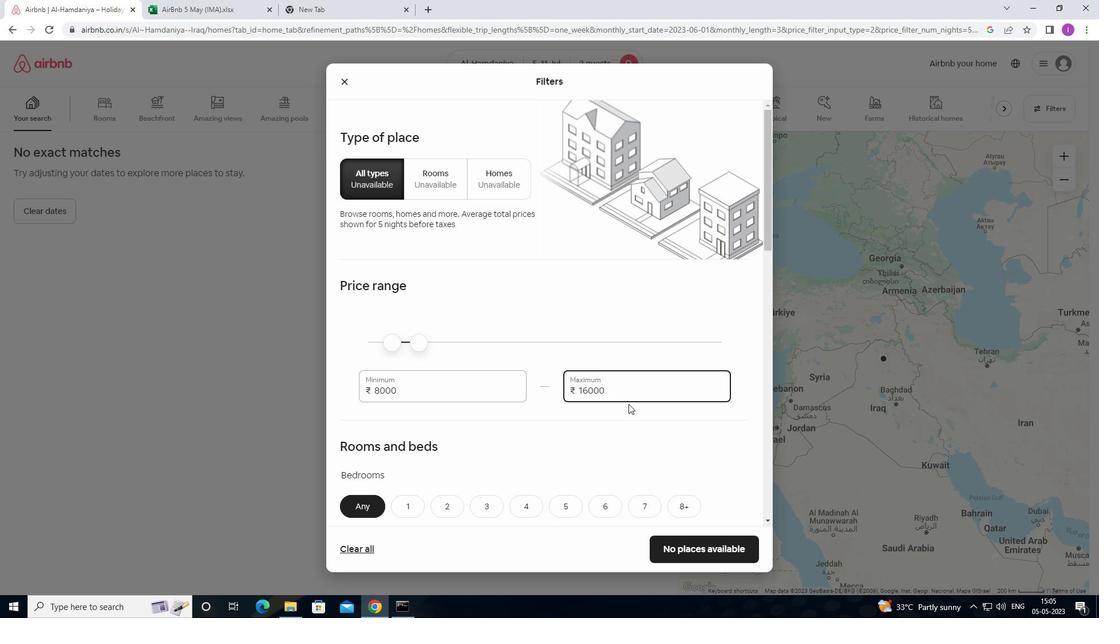 
Action: Mouse scrolled (628, 403) with delta (0, 0)
Screenshot: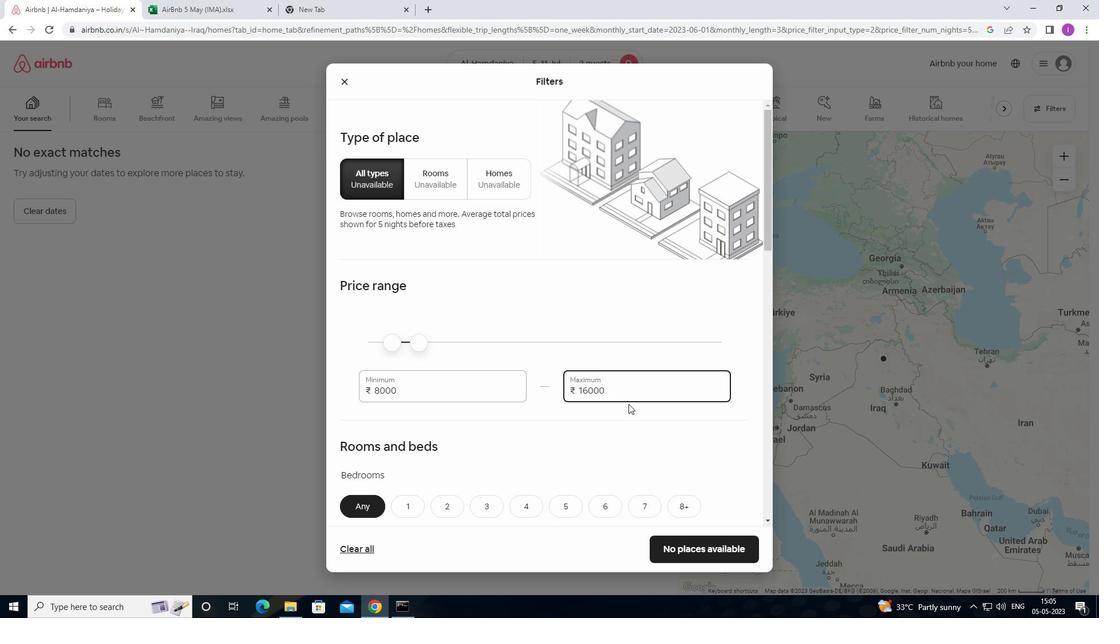 
Action: Mouse moved to (629, 404)
Screenshot: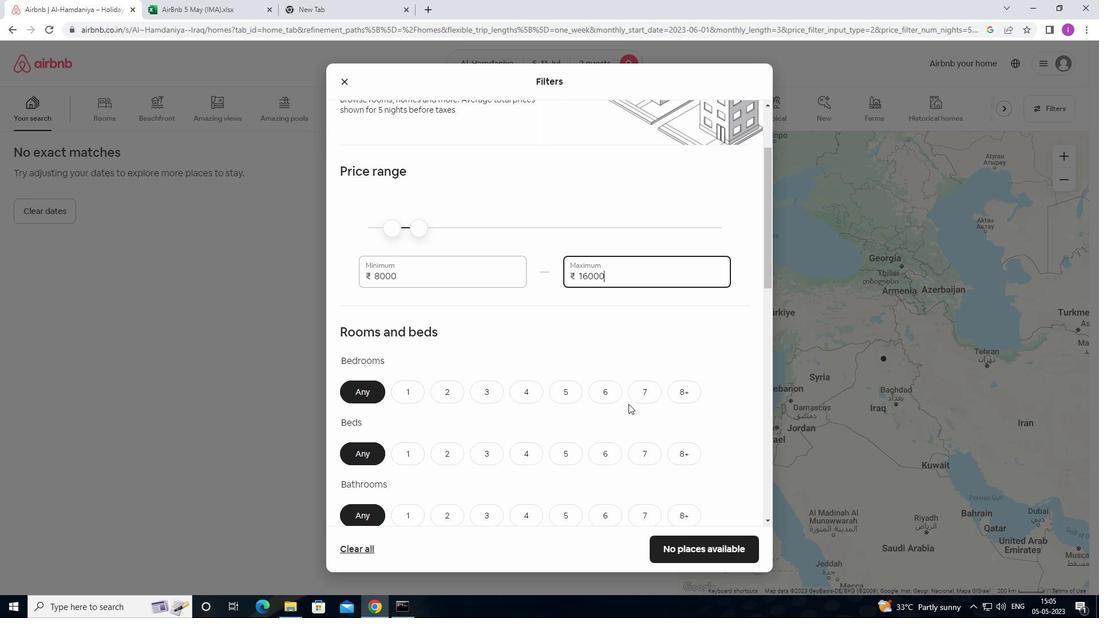 
Action: Mouse scrolled (629, 403) with delta (0, 0)
Screenshot: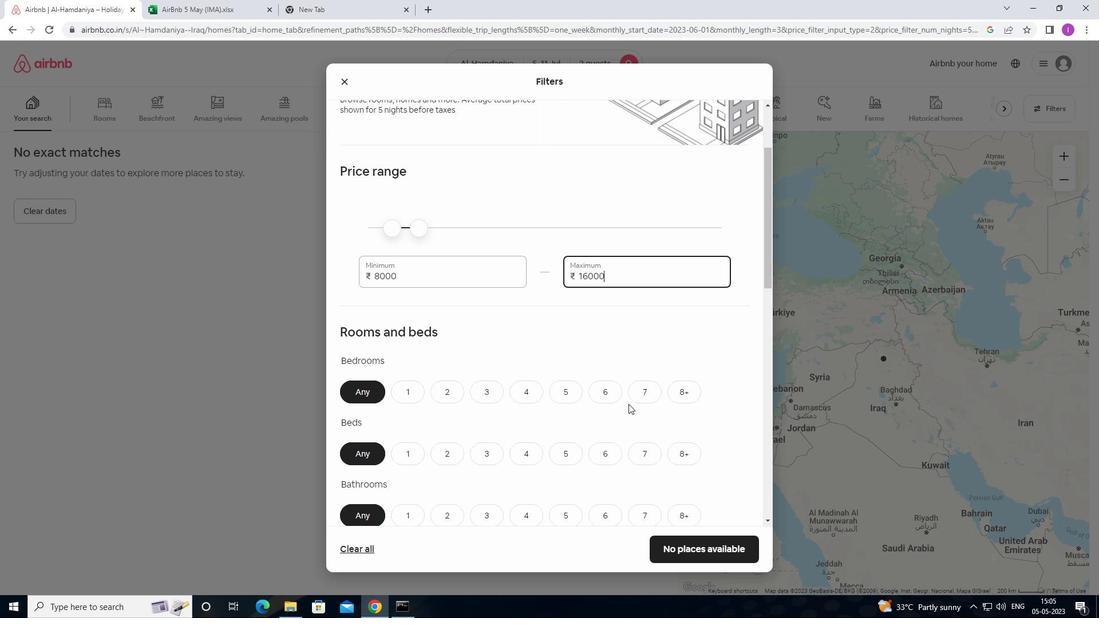 
Action: Mouse moved to (505, 446)
Screenshot: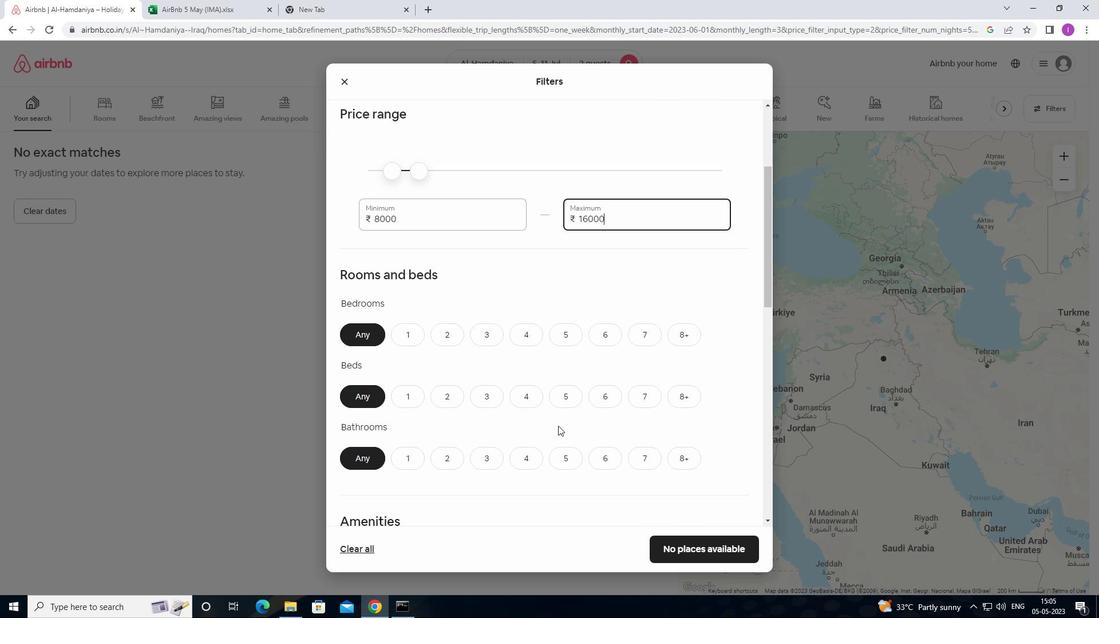 
Action: Mouse scrolled (505, 446) with delta (0, 0)
Screenshot: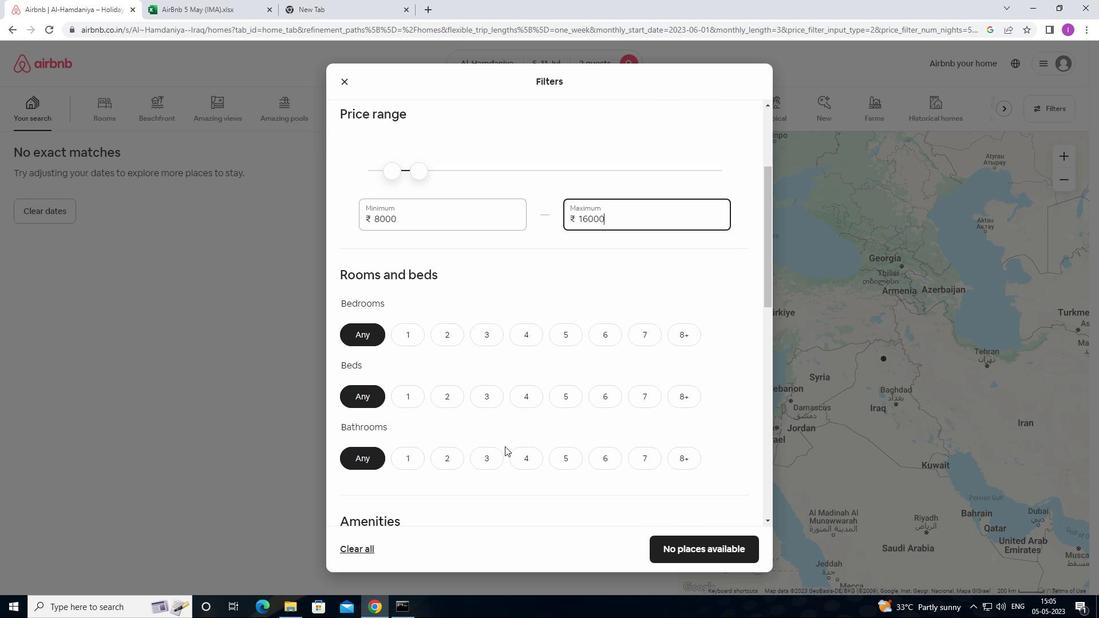 
Action: Mouse moved to (455, 283)
Screenshot: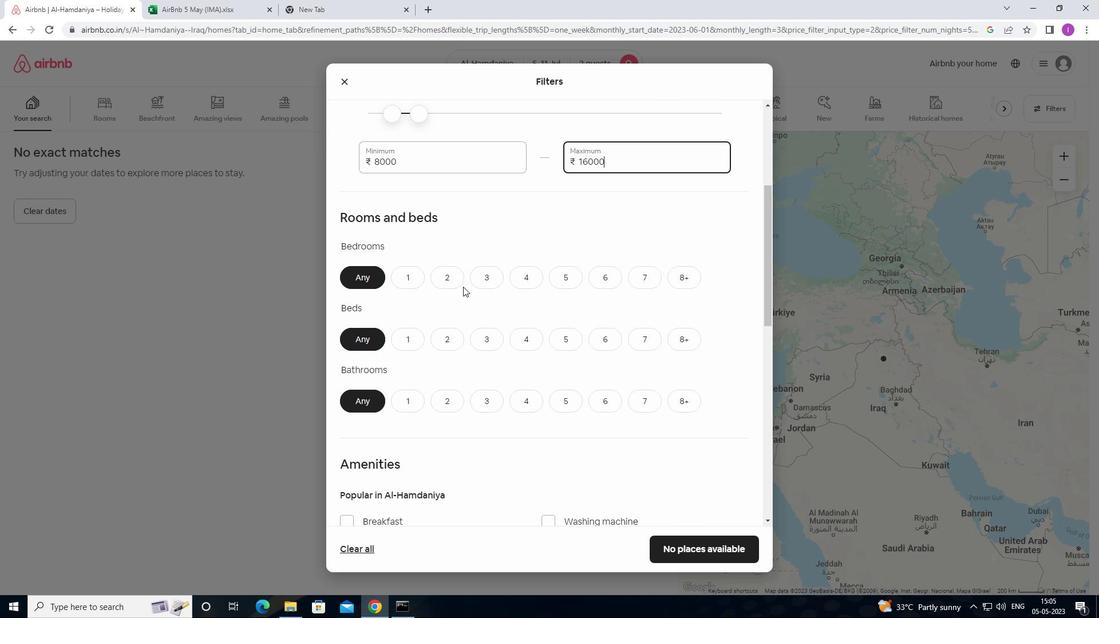 
Action: Mouse pressed left at (455, 283)
Screenshot: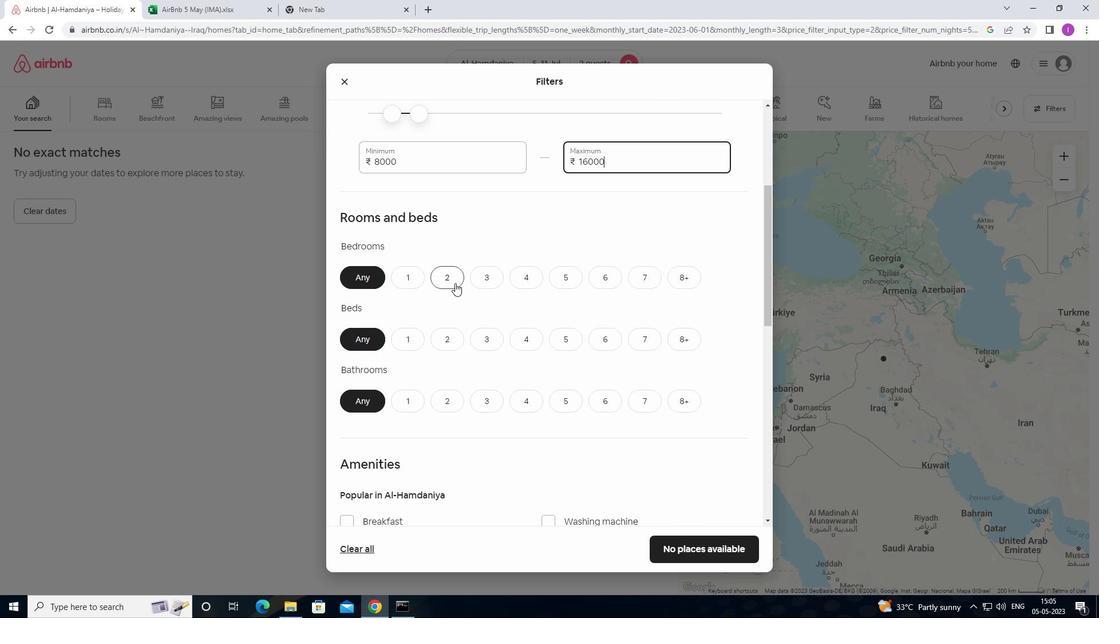 
Action: Mouse moved to (446, 345)
Screenshot: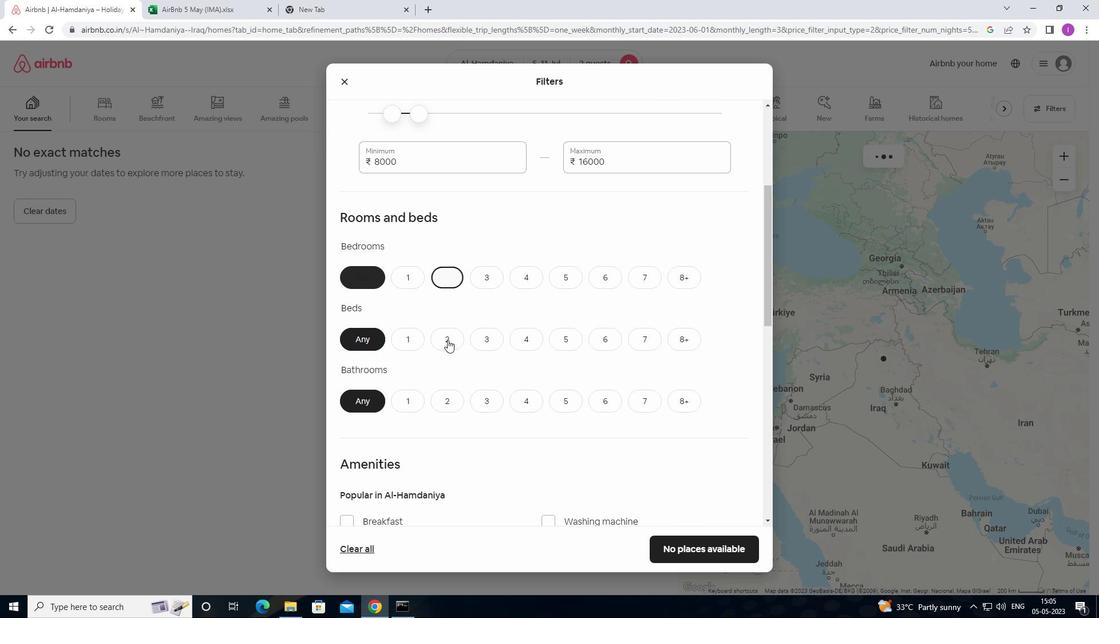 
Action: Mouse pressed left at (446, 345)
Screenshot: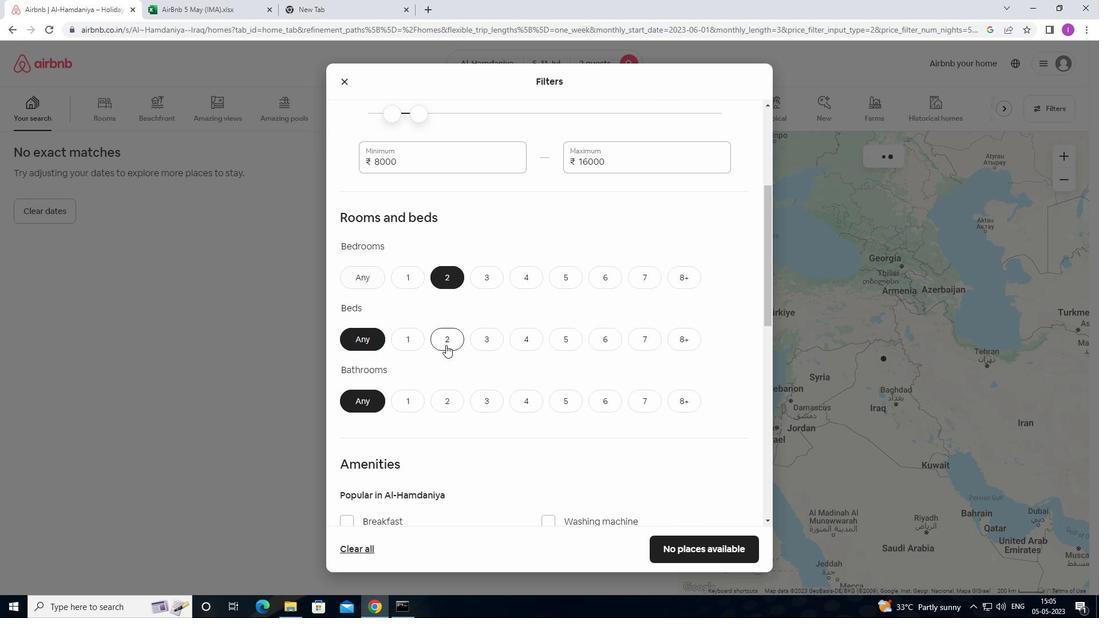 
Action: Mouse moved to (459, 375)
Screenshot: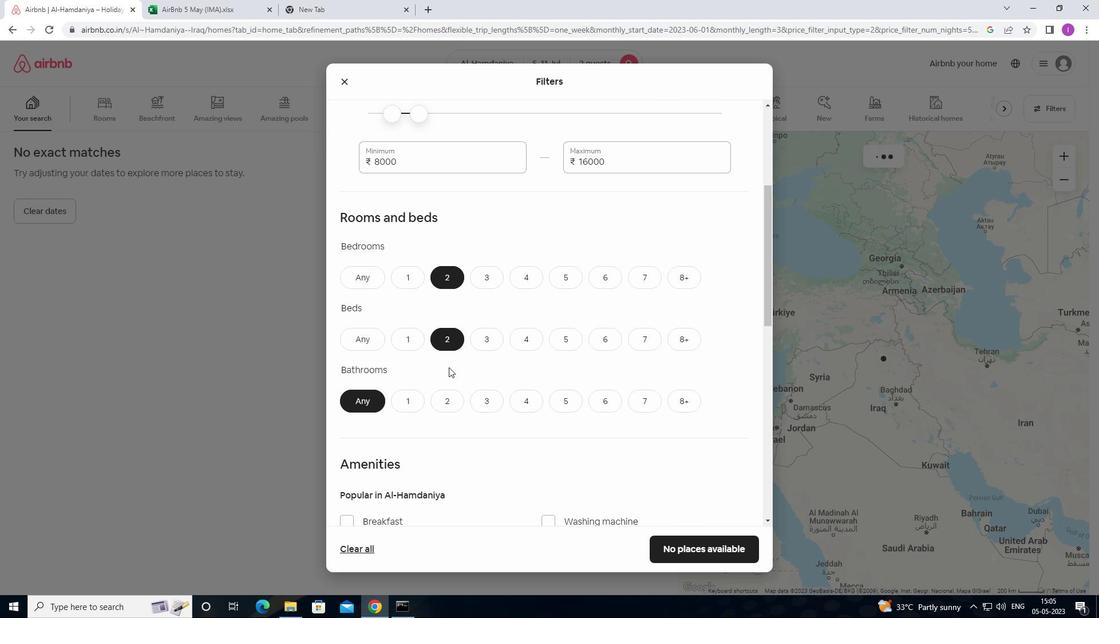 
Action: Mouse scrolled (459, 374) with delta (0, 0)
Screenshot: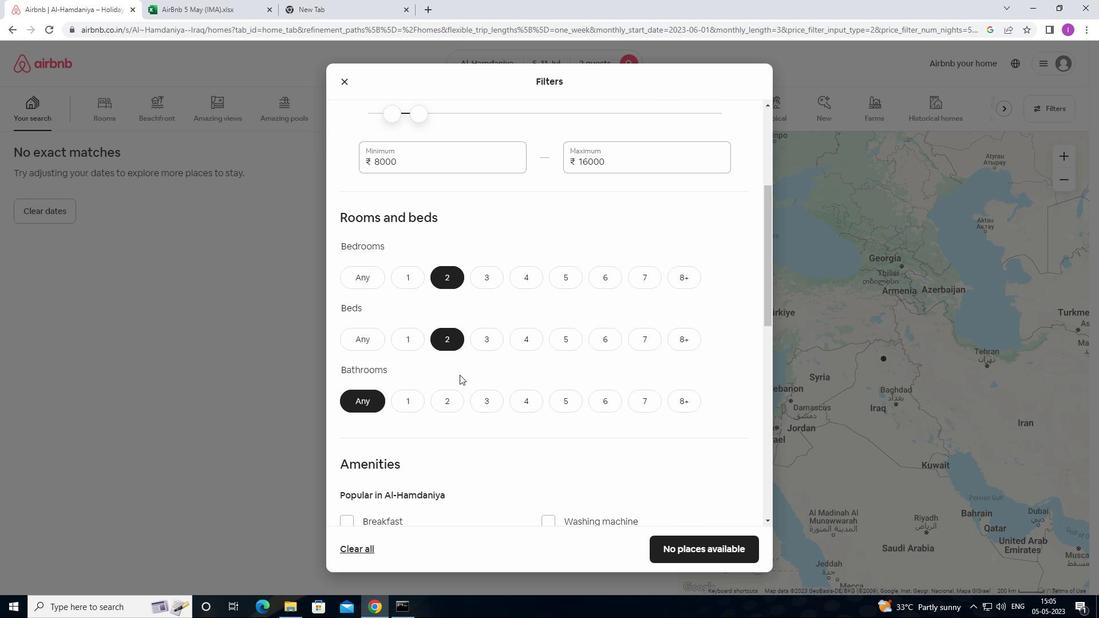 
Action: Mouse moved to (416, 345)
Screenshot: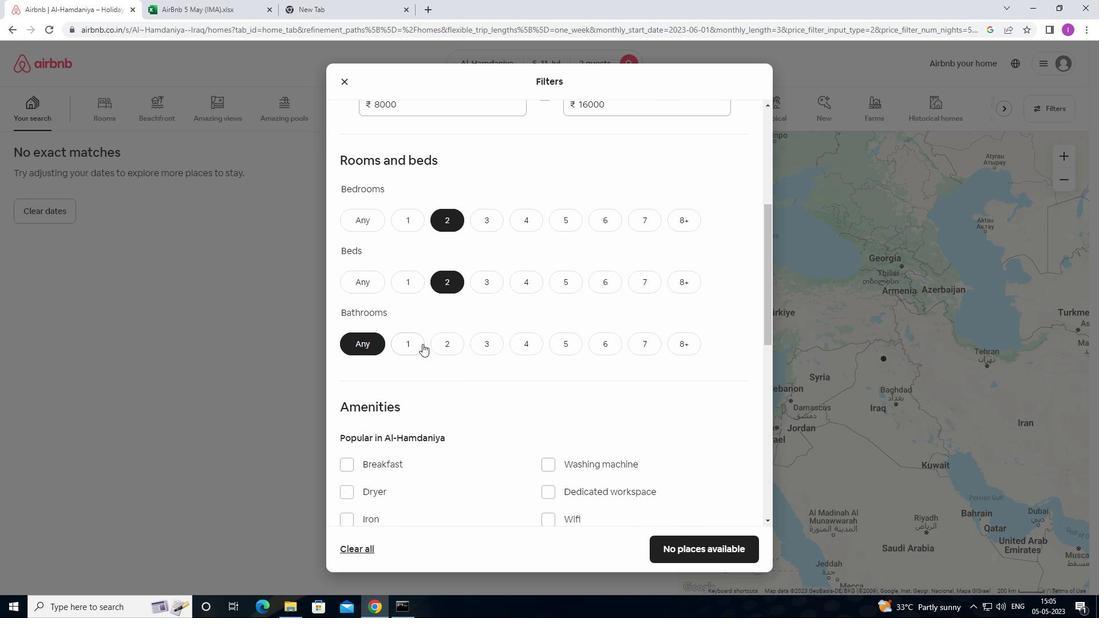 
Action: Mouse pressed left at (416, 345)
Screenshot: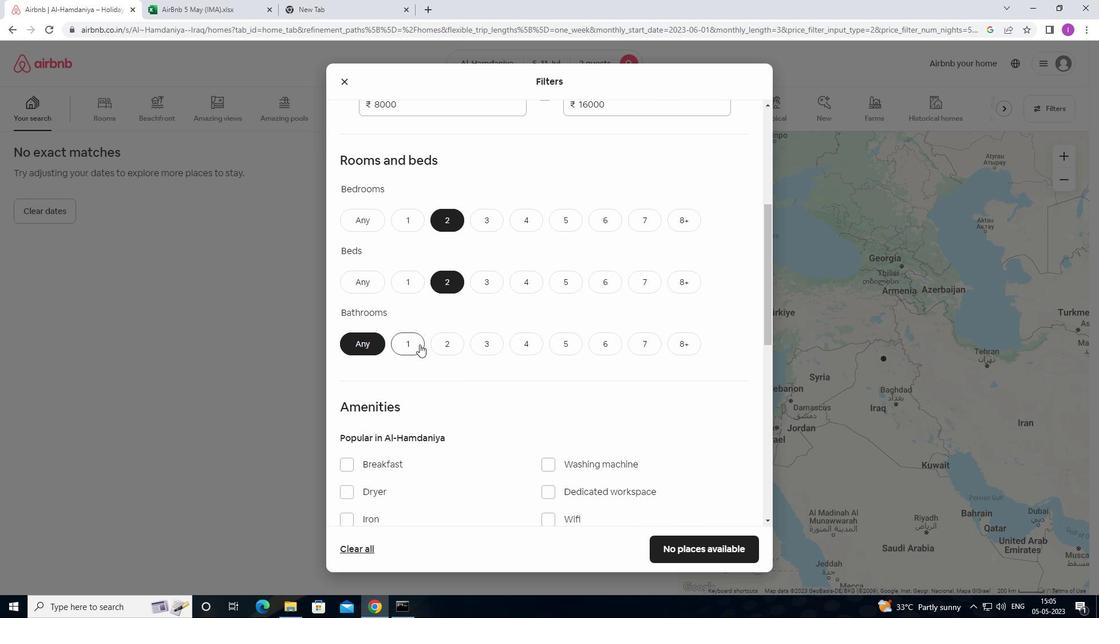 
Action: Mouse moved to (450, 361)
Screenshot: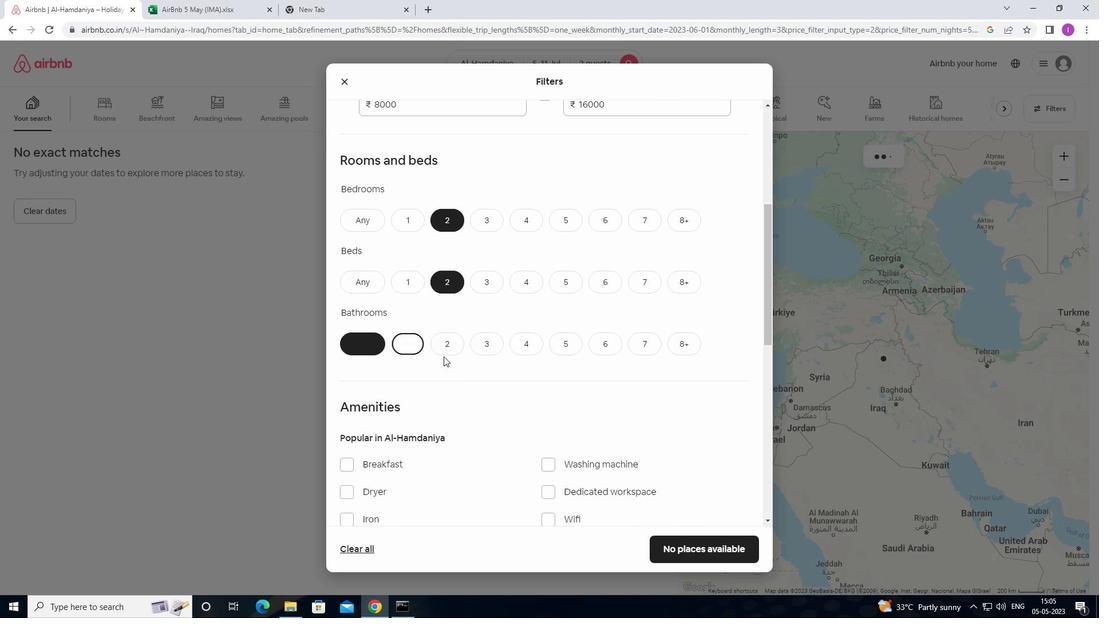 
Action: Mouse scrolled (450, 361) with delta (0, 0)
Screenshot: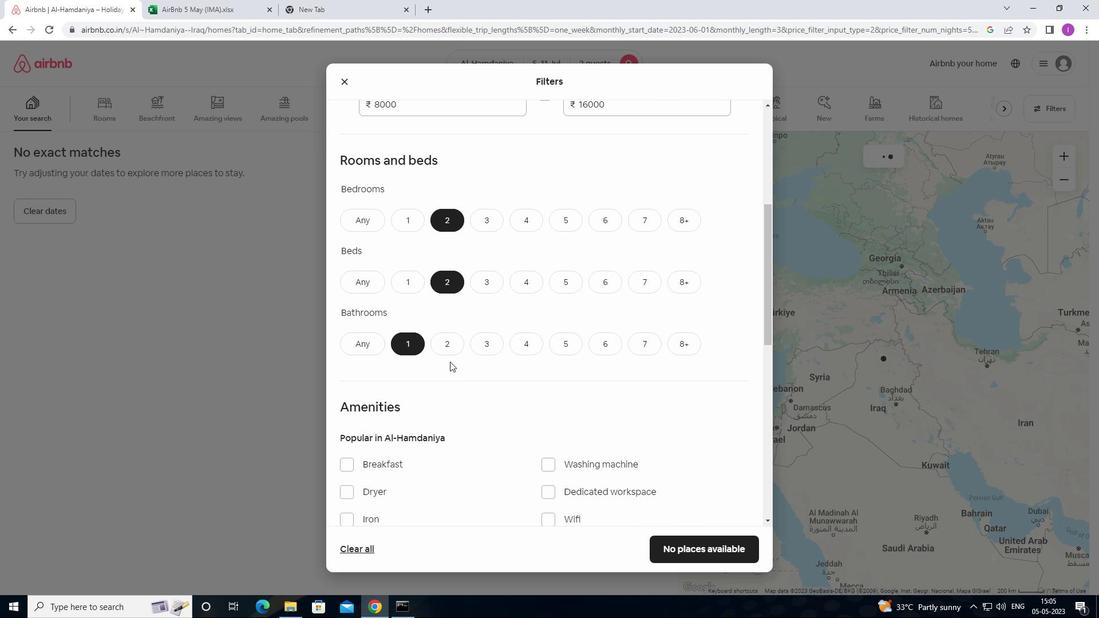 
Action: Mouse scrolled (450, 361) with delta (0, 0)
Screenshot: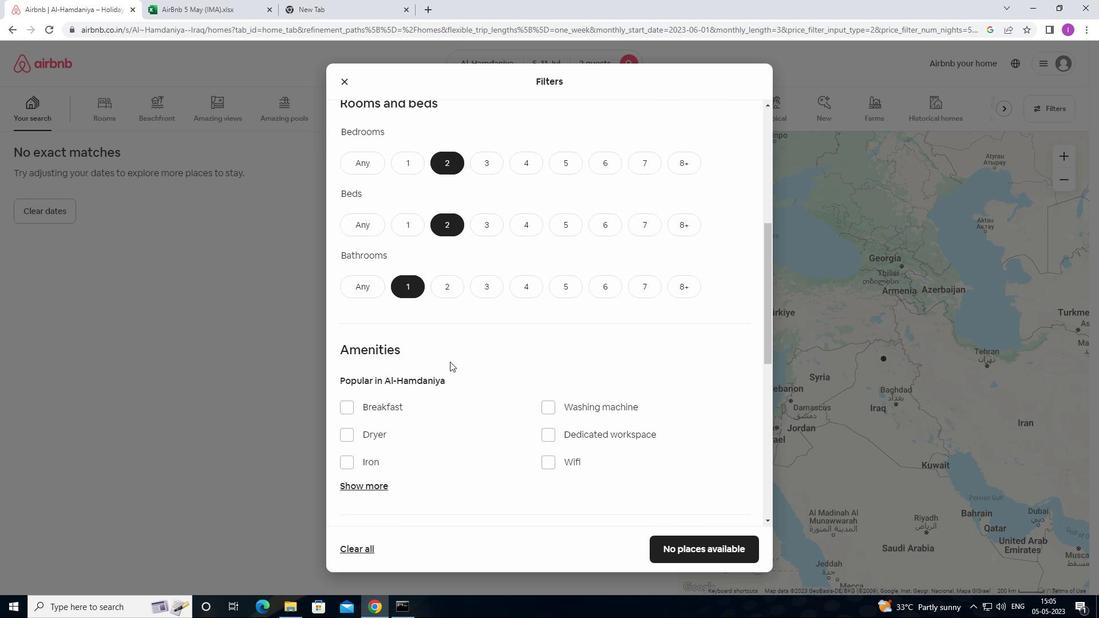 
Action: Mouse moved to (403, 359)
Screenshot: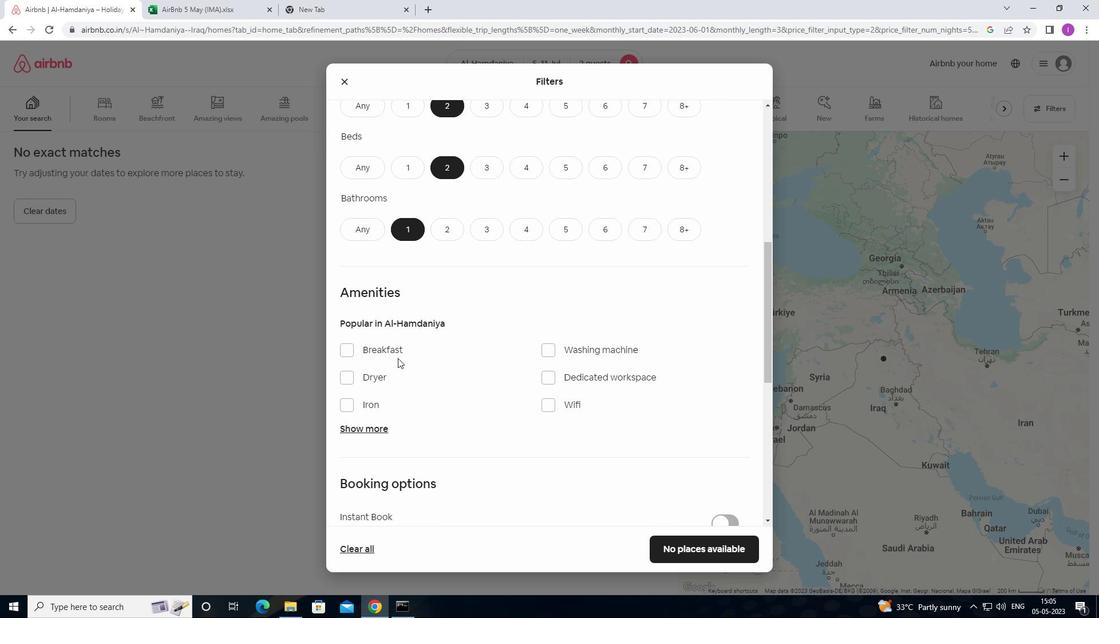 
Action: Mouse scrolled (403, 358) with delta (0, 0)
Screenshot: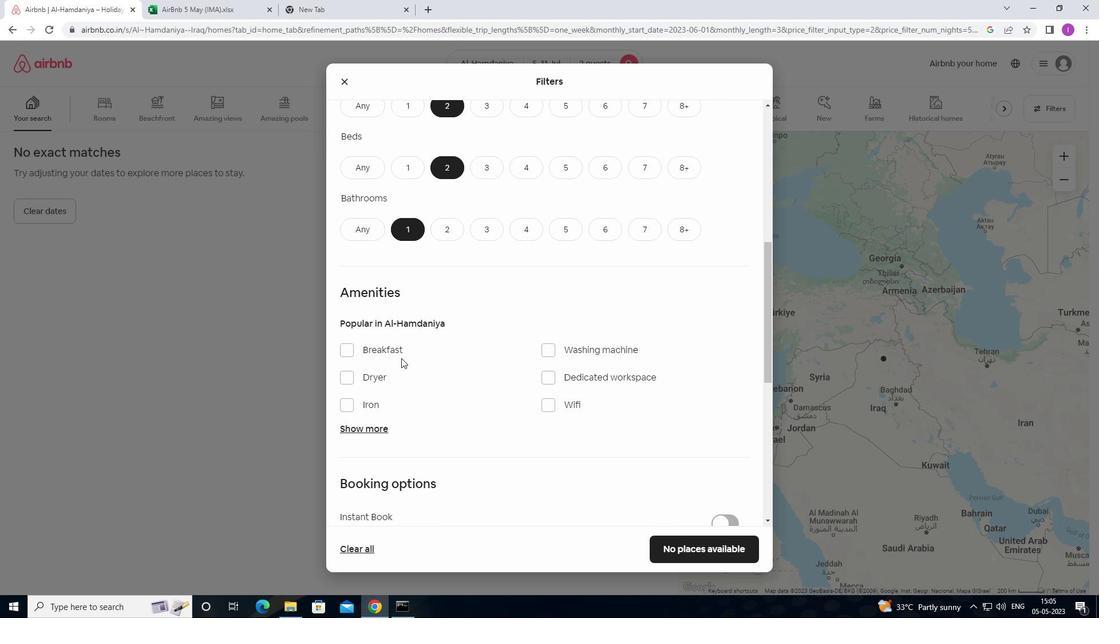 
Action: Mouse scrolled (403, 358) with delta (0, 0)
Screenshot: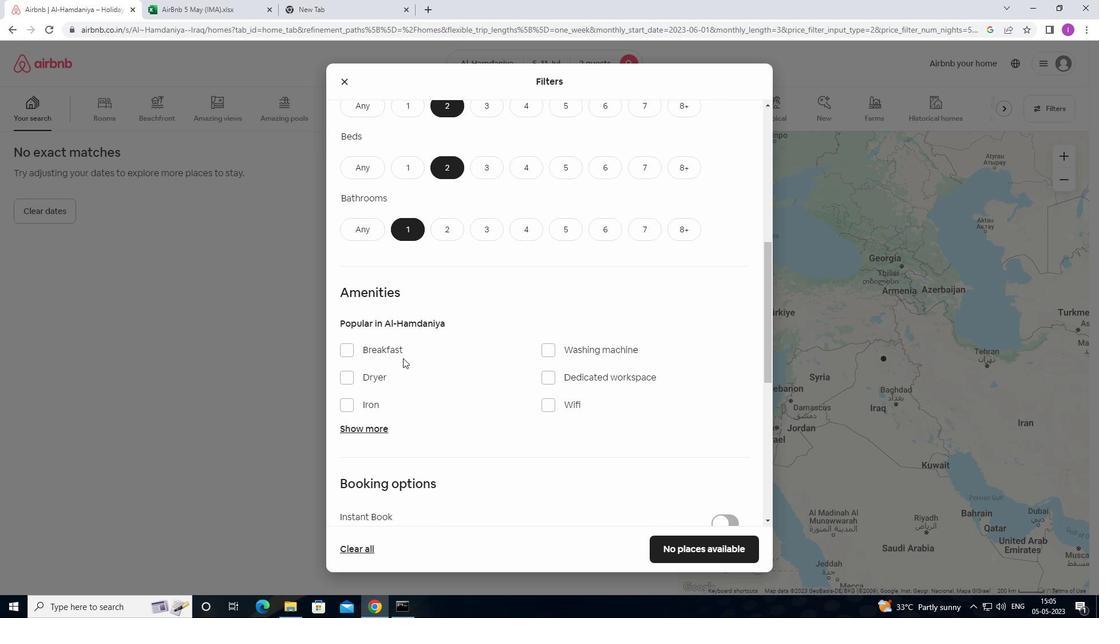 
Action: Mouse scrolled (403, 358) with delta (0, 0)
Screenshot: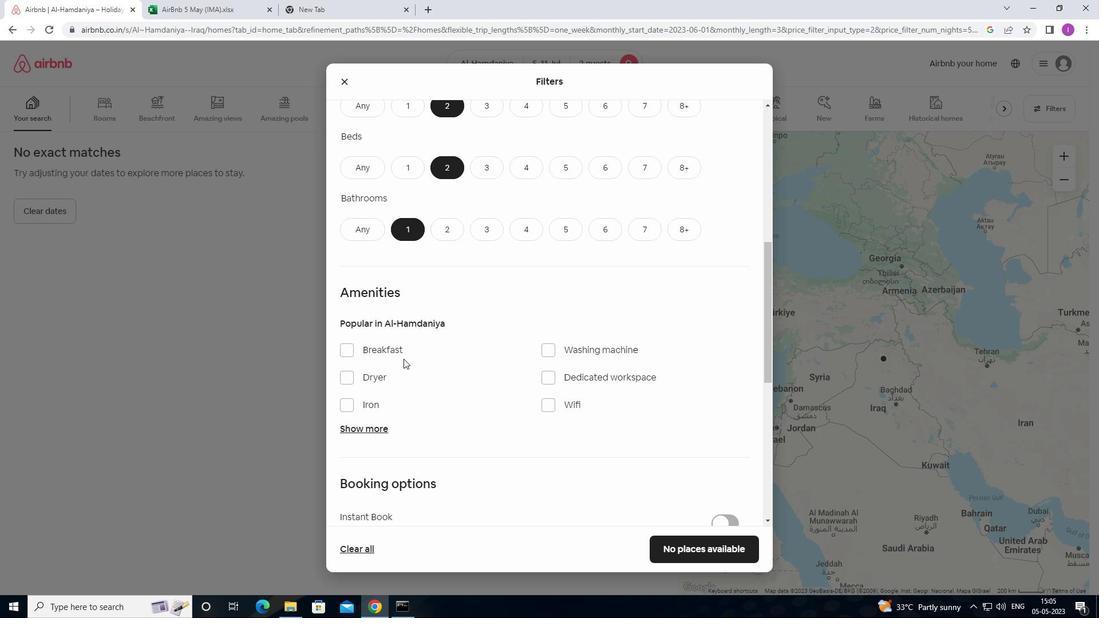 
Action: Mouse moved to (424, 354)
Screenshot: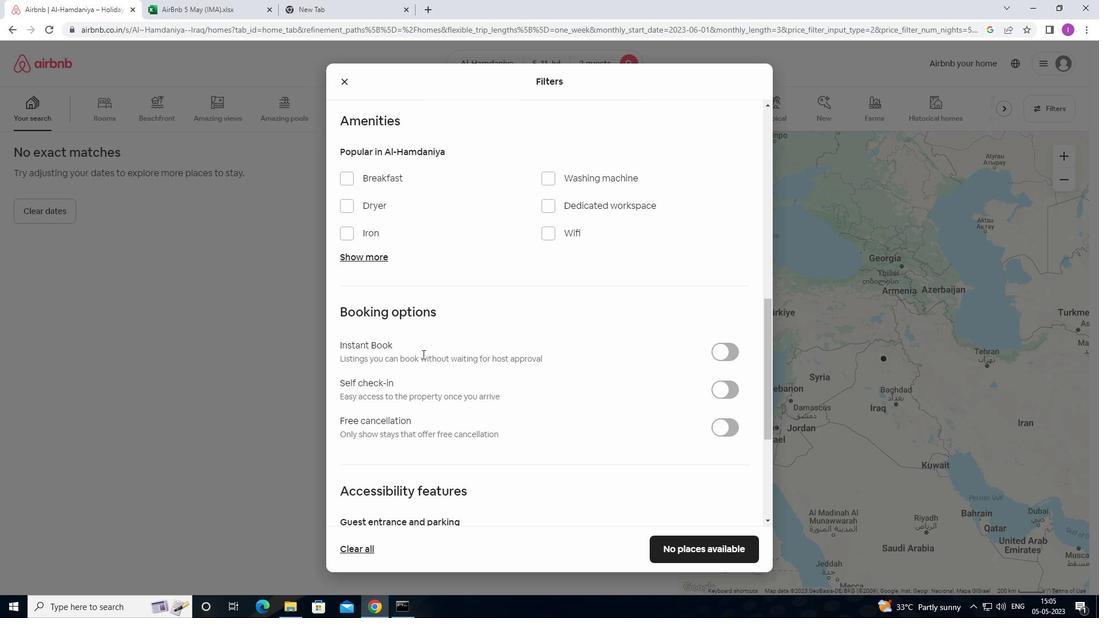 
Action: Mouse scrolled (424, 354) with delta (0, 0)
Screenshot: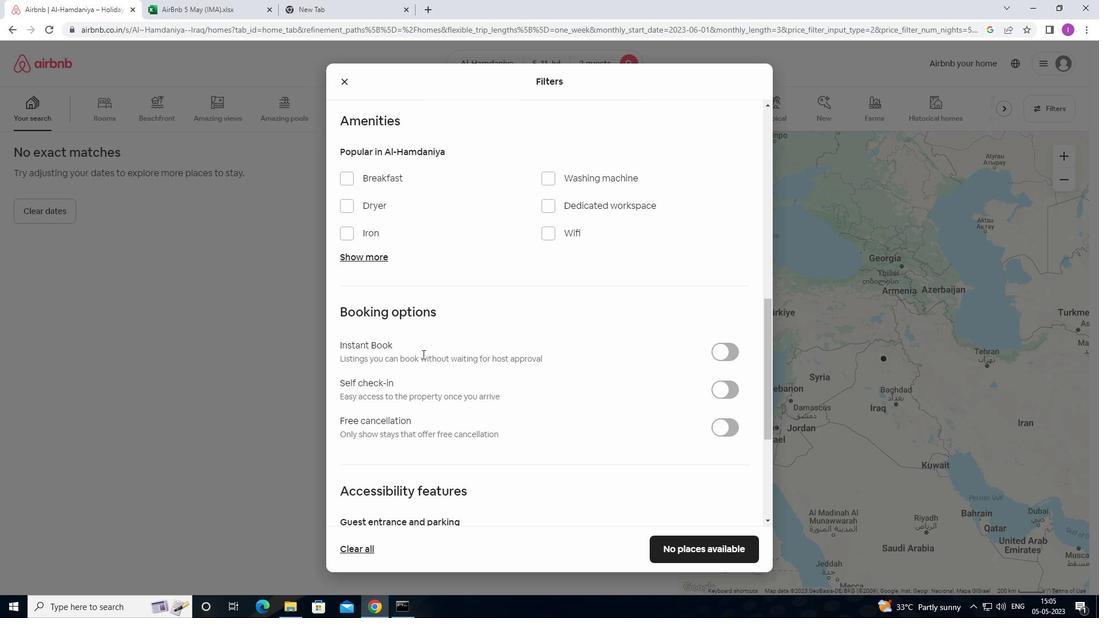 
Action: Mouse scrolled (424, 354) with delta (0, 0)
Screenshot: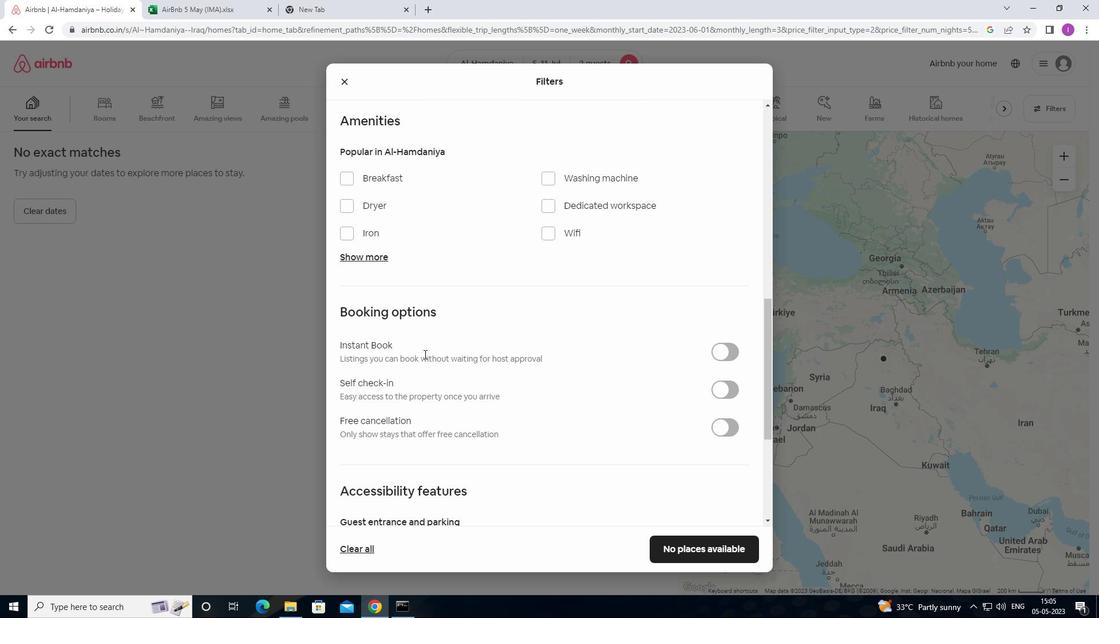 
Action: Mouse scrolled (424, 354) with delta (0, 0)
Screenshot: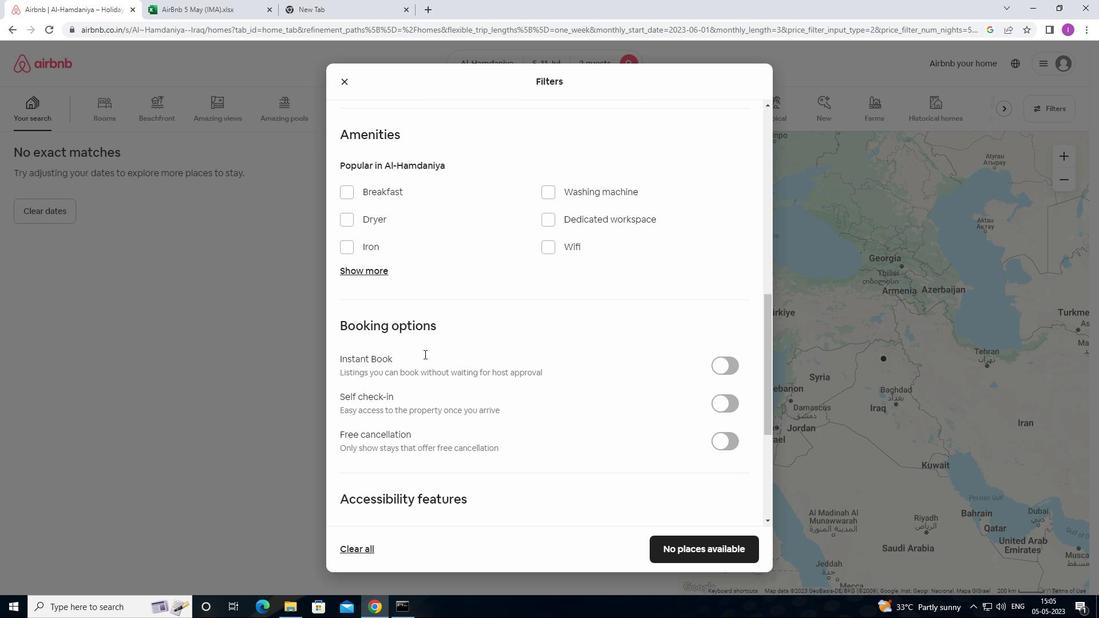 
Action: Mouse moved to (551, 350)
Screenshot: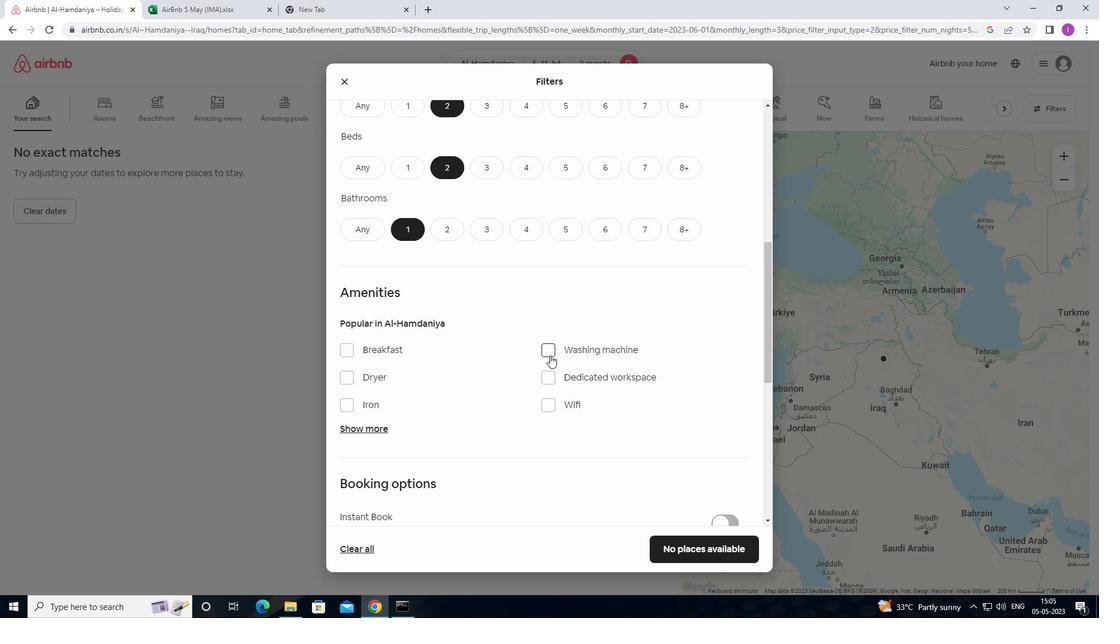 
Action: Mouse pressed left at (551, 350)
Screenshot: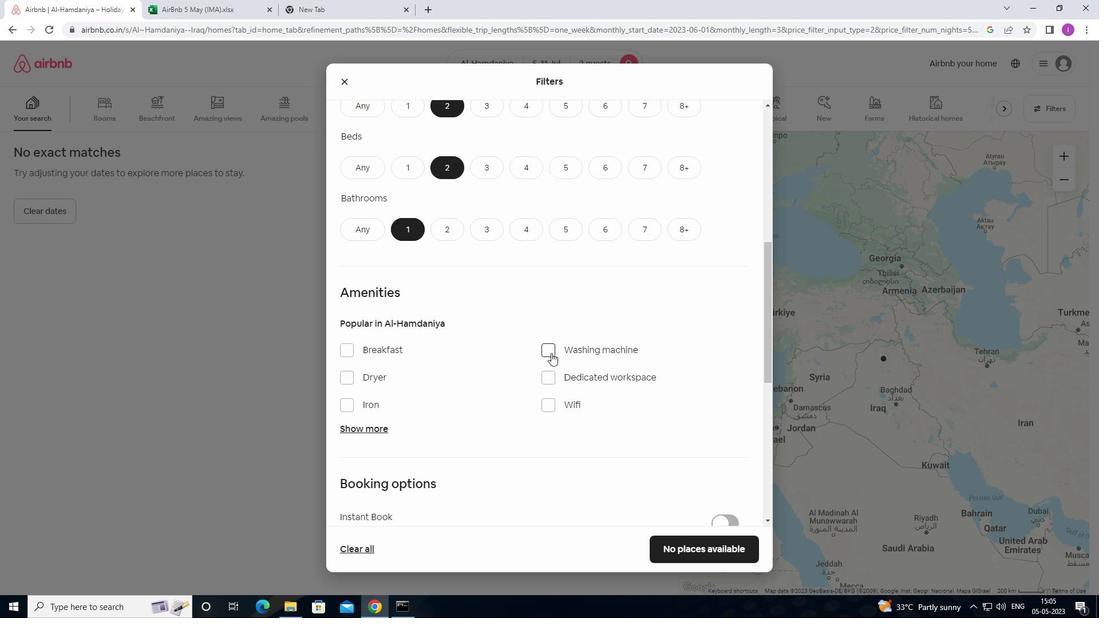 
Action: Mouse moved to (512, 371)
Screenshot: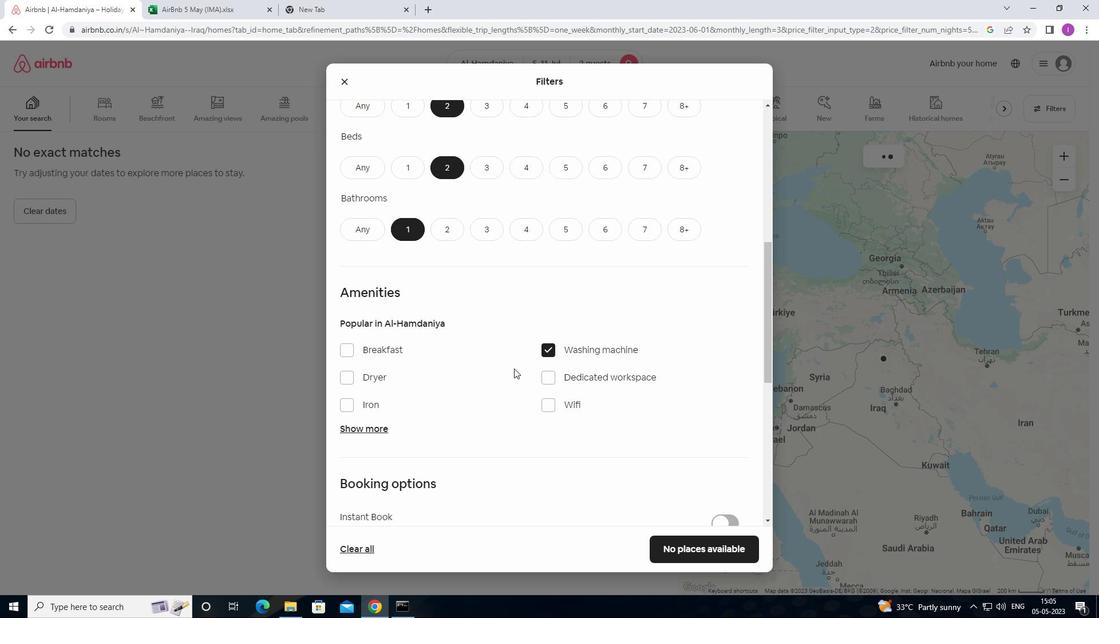 
Action: Mouse scrolled (512, 370) with delta (0, 0)
Screenshot: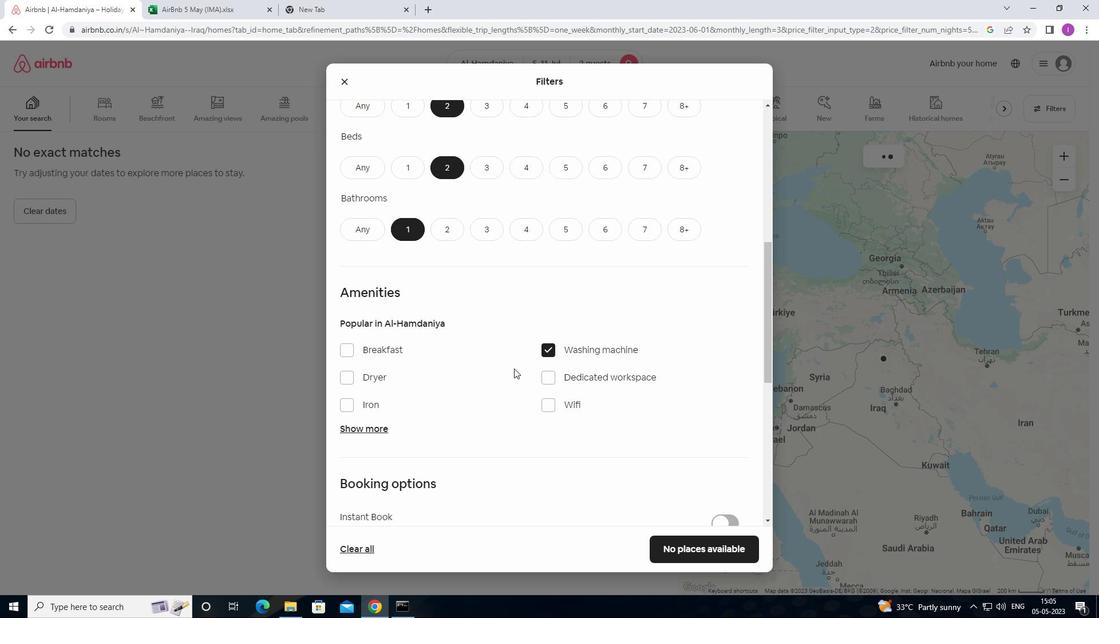 
Action: Mouse moved to (512, 371)
Screenshot: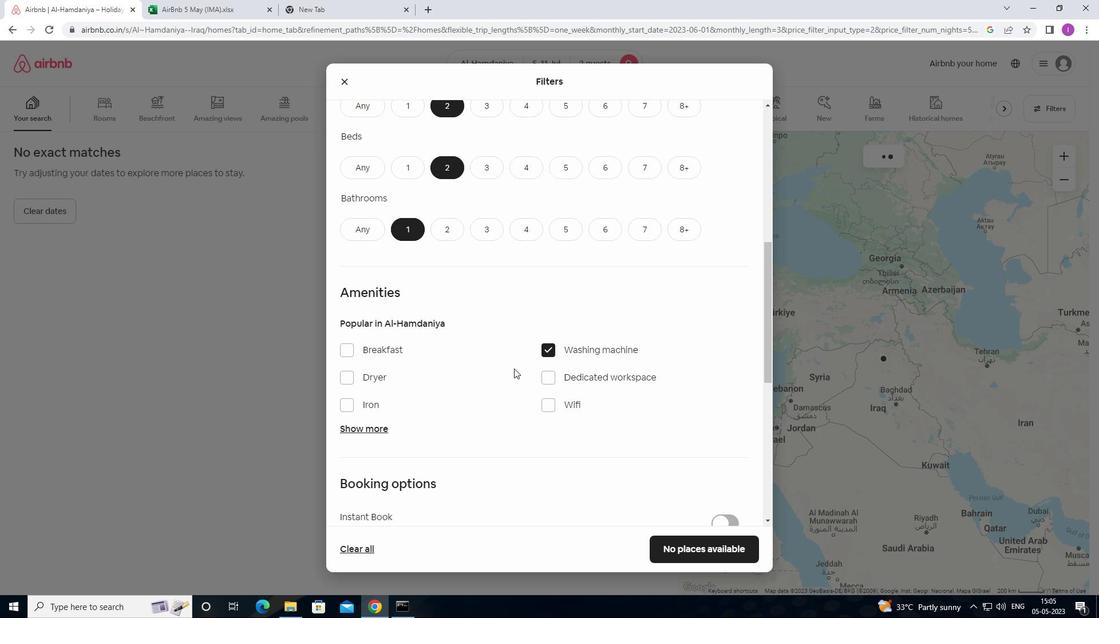 
Action: Mouse scrolled (512, 371) with delta (0, 0)
Screenshot: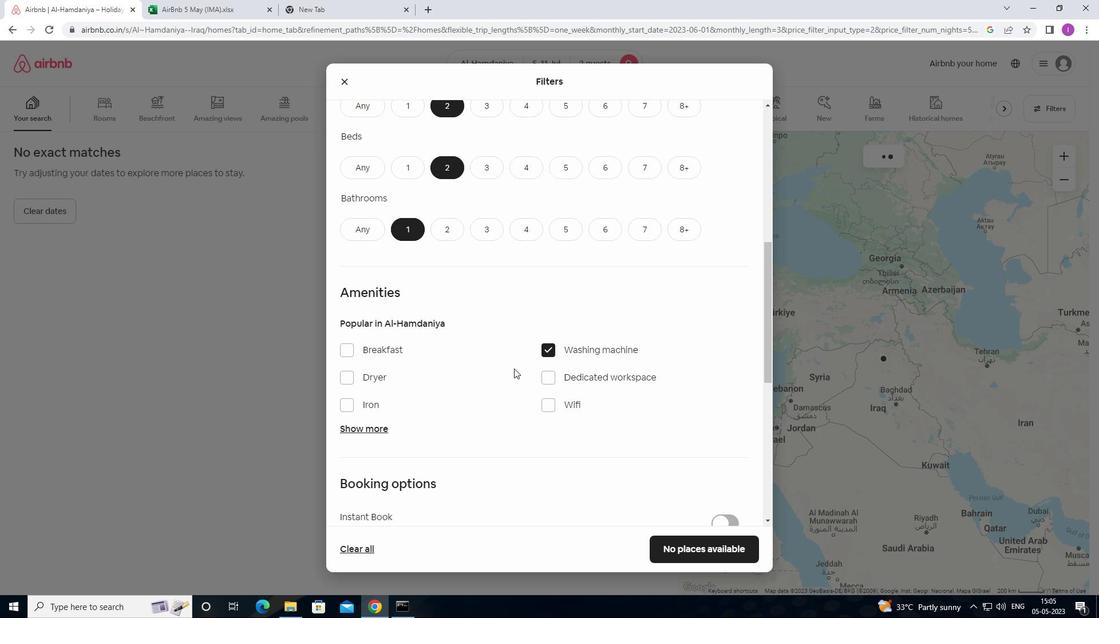 
Action: Mouse moved to (726, 441)
Screenshot: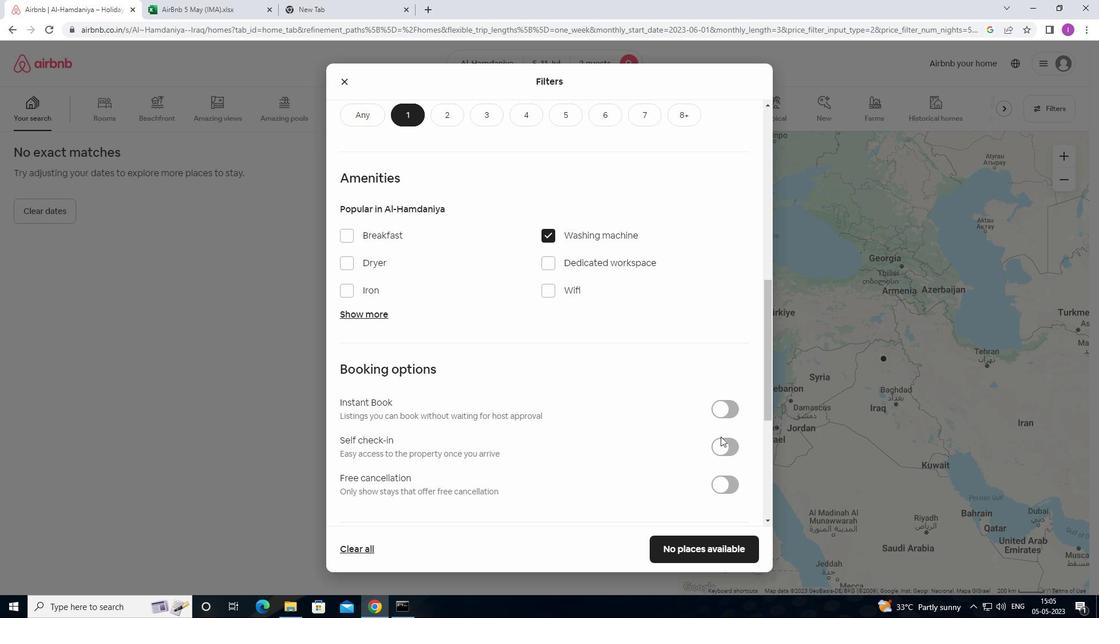 
Action: Mouse pressed left at (726, 441)
Screenshot: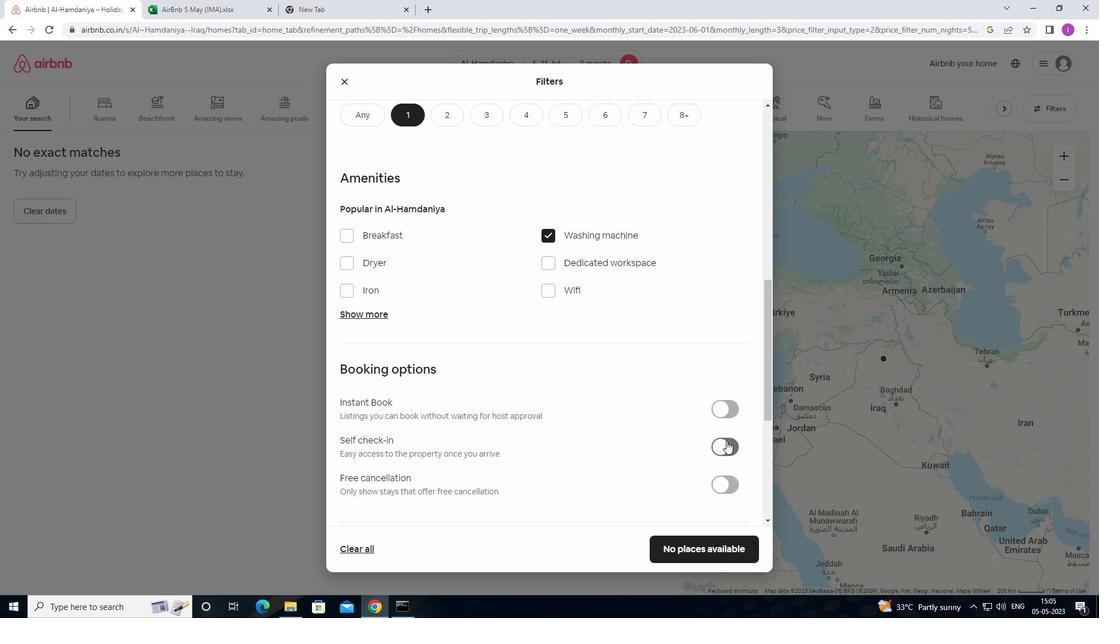 
Action: Mouse moved to (617, 433)
Screenshot: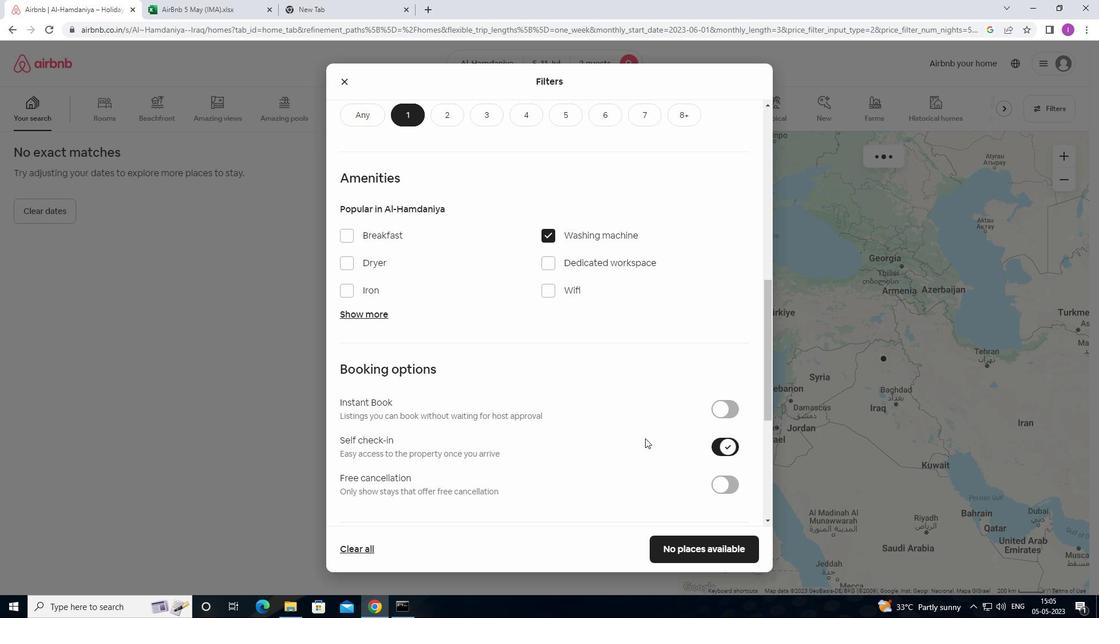 
Action: Mouse scrolled (617, 432) with delta (0, 0)
Screenshot: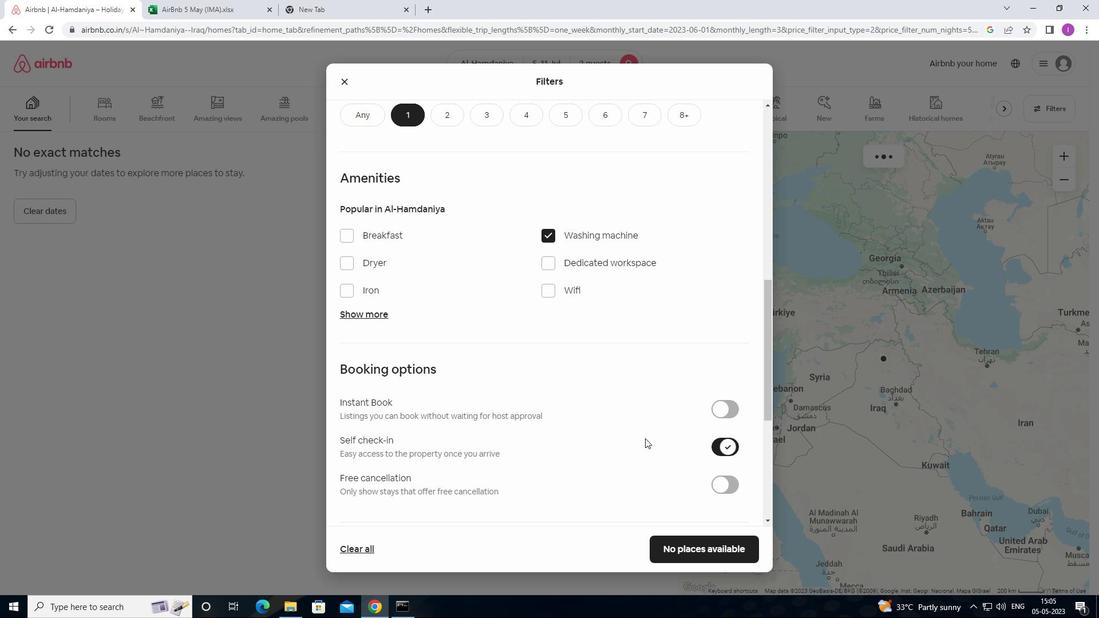 
Action: Mouse scrolled (617, 432) with delta (0, 0)
Screenshot: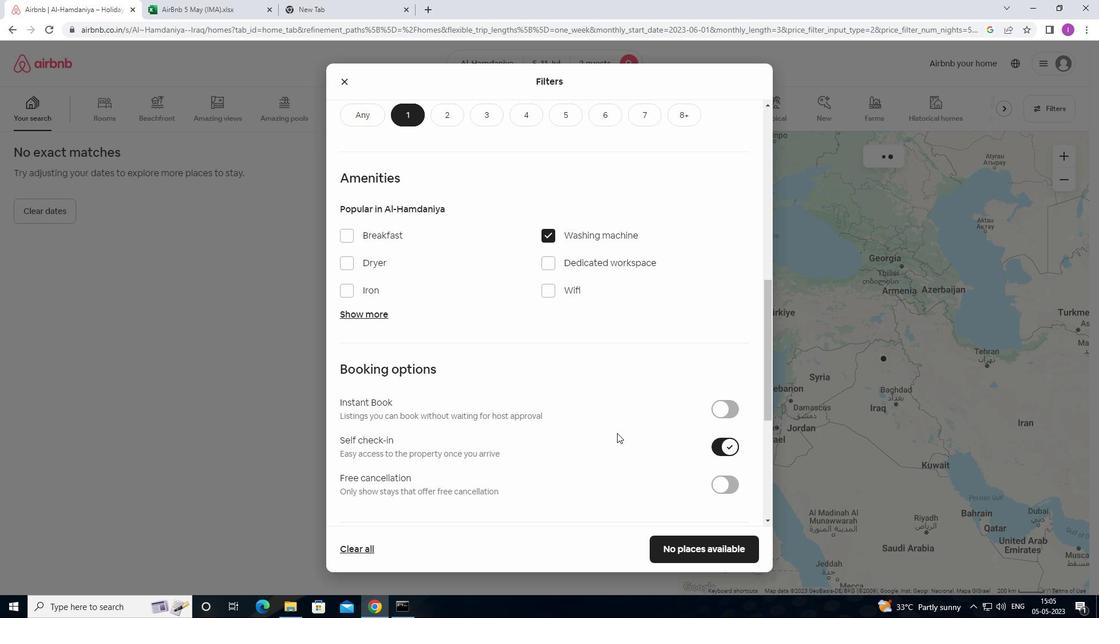 
Action: Mouse scrolled (617, 432) with delta (0, 0)
Screenshot: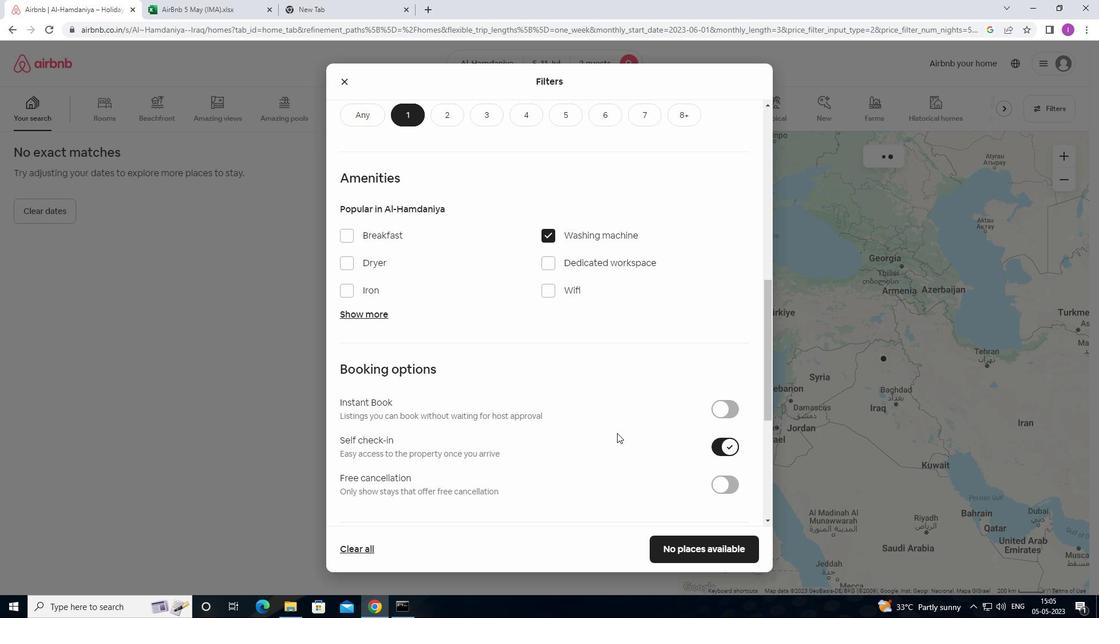 
Action: Mouse scrolled (617, 432) with delta (0, 0)
Screenshot: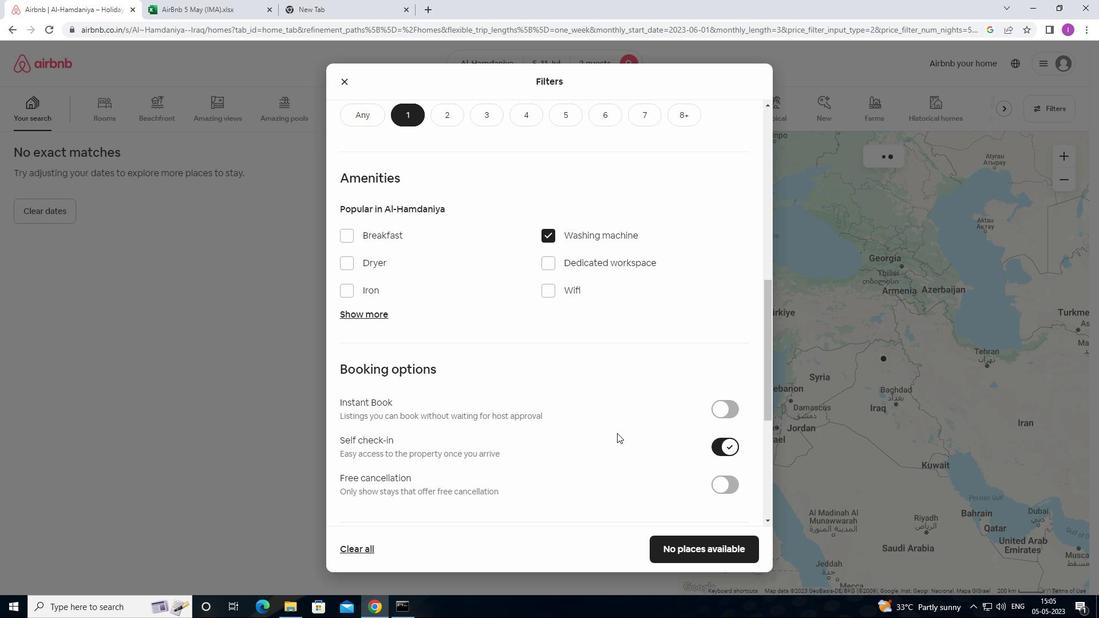 
Action: Mouse scrolled (617, 432) with delta (0, 0)
Screenshot: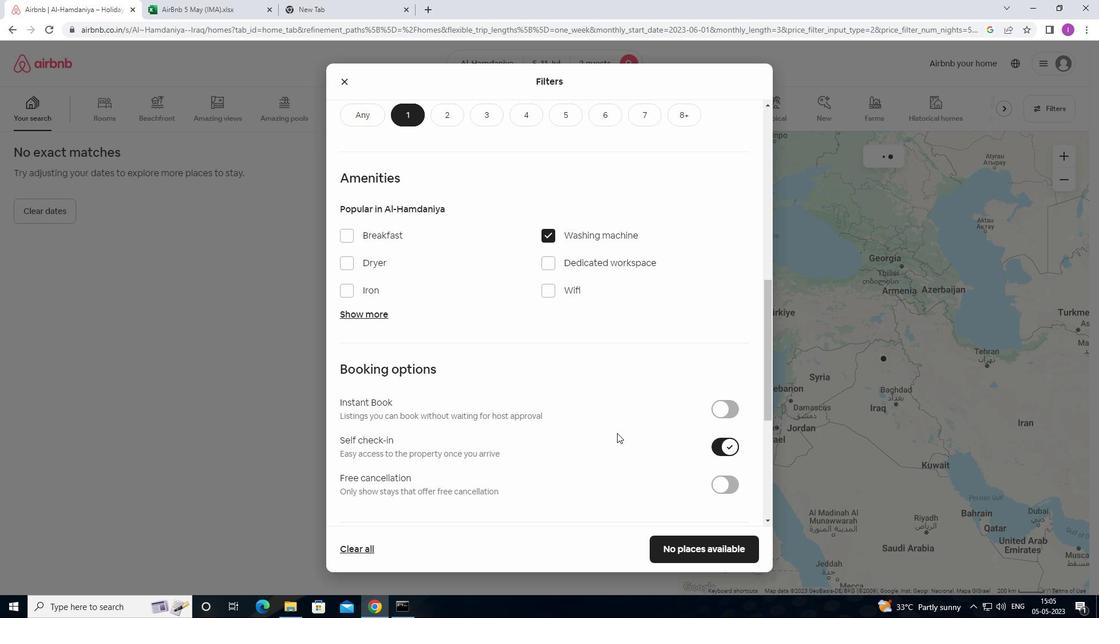 
Action: Mouse scrolled (617, 432) with delta (0, 0)
Screenshot: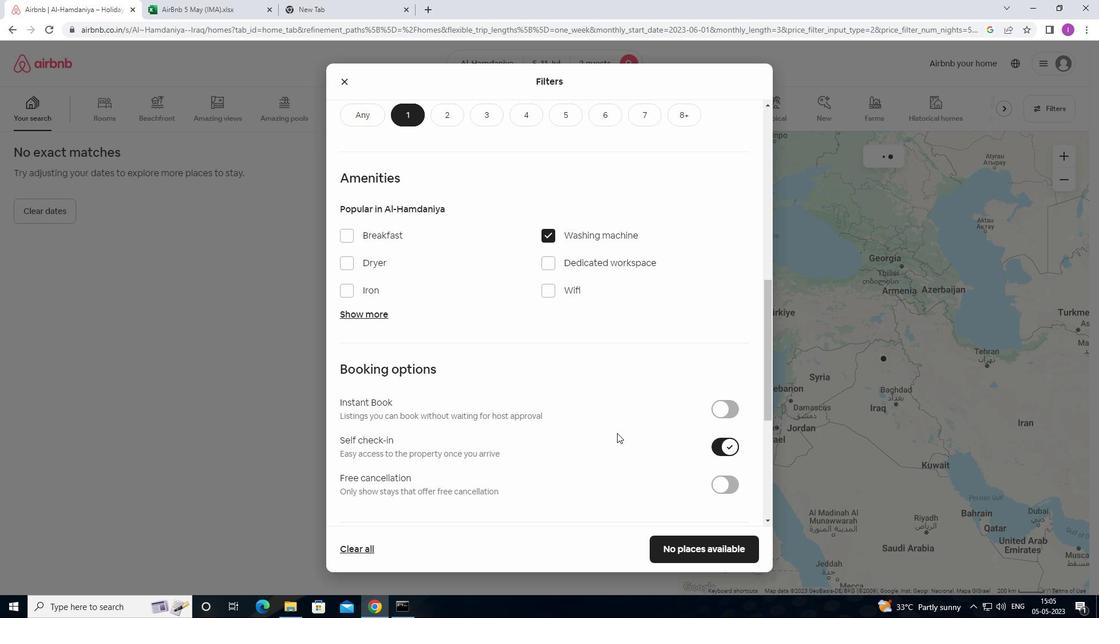 
Action: Mouse moved to (614, 433)
Screenshot: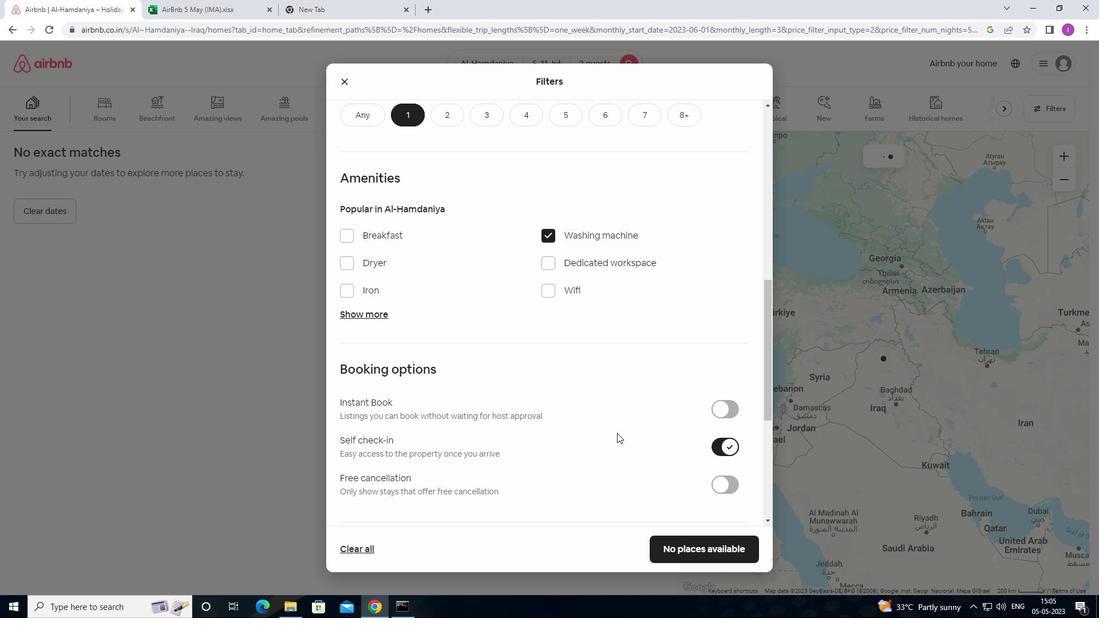 
Action: Mouse scrolled (614, 432) with delta (0, 0)
Screenshot: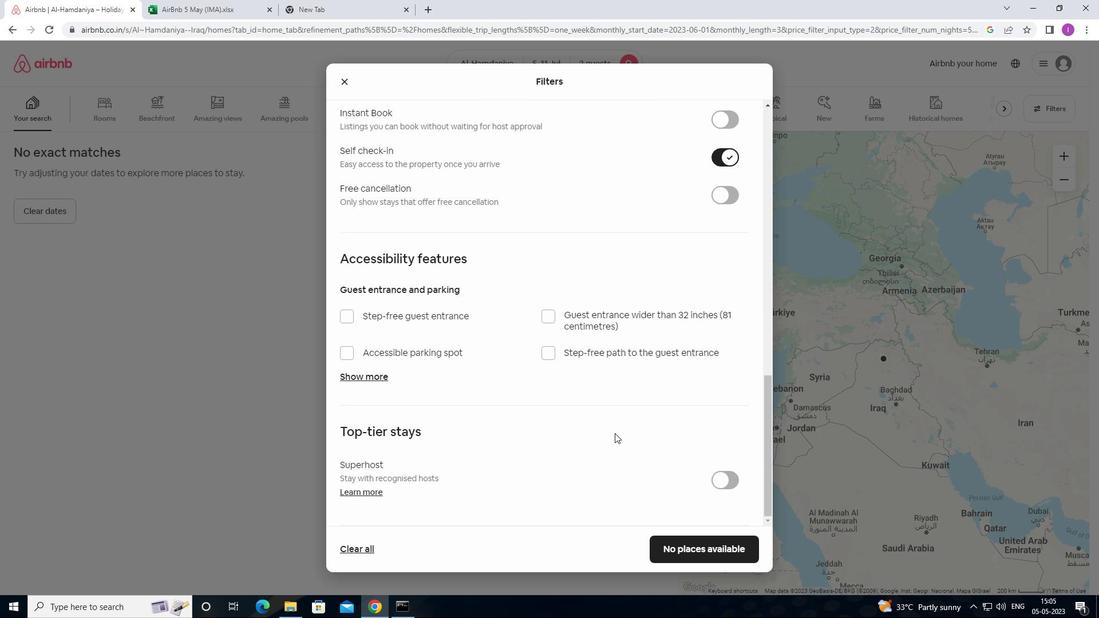
Action: Mouse scrolled (614, 432) with delta (0, 0)
Screenshot: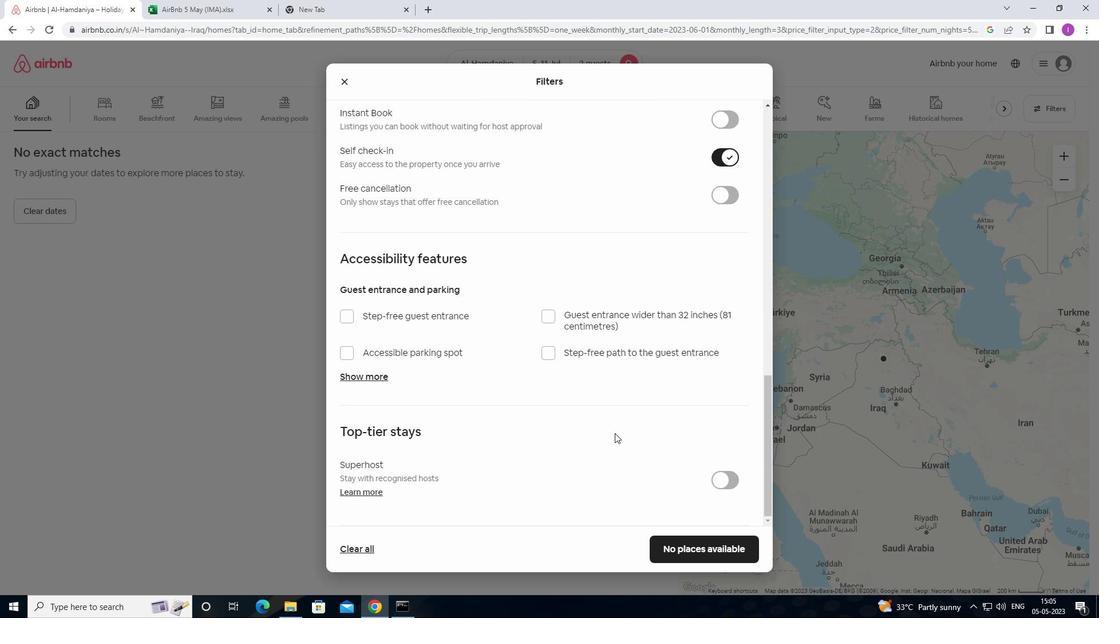 
Action: Mouse scrolled (614, 432) with delta (0, 0)
Screenshot: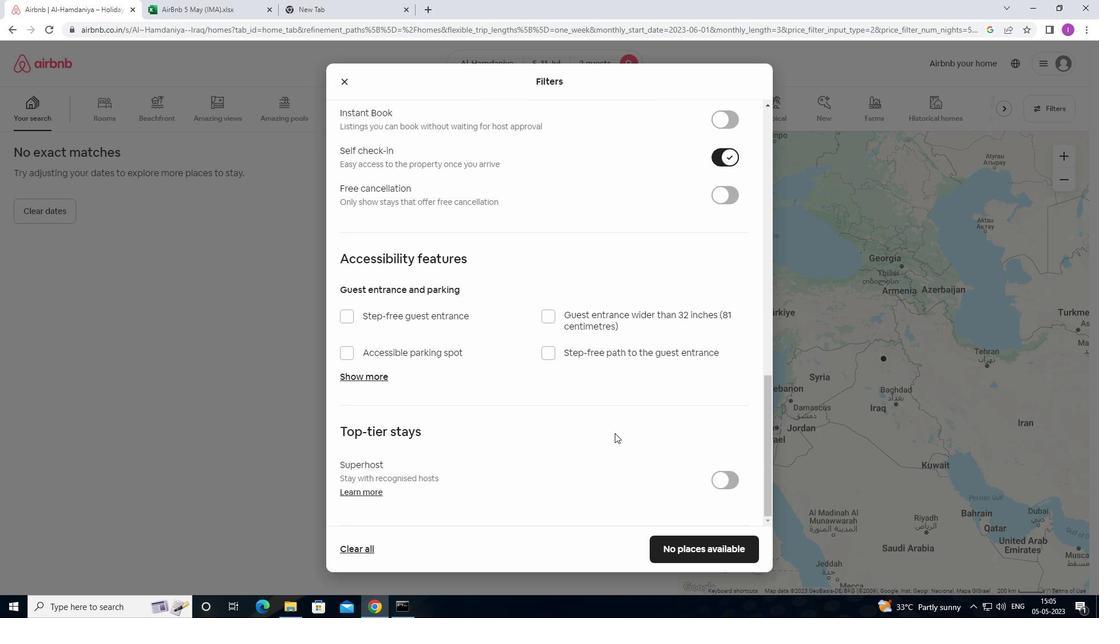 
Action: Mouse moved to (706, 548)
Screenshot: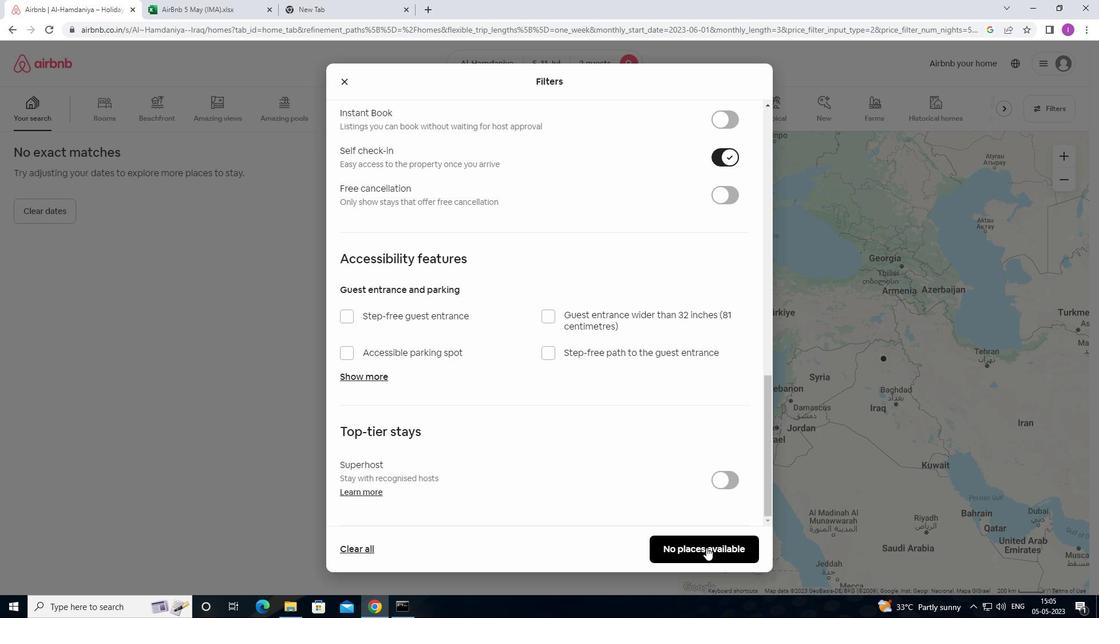 
Action: Mouse pressed left at (706, 548)
Screenshot: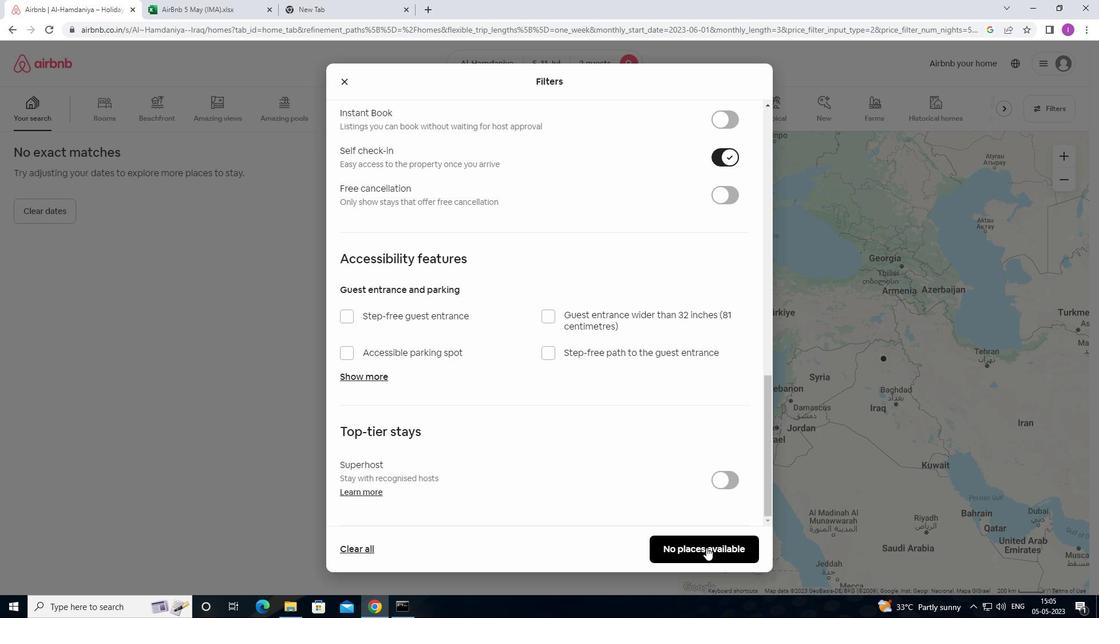 
Action: Mouse moved to (736, 537)
Screenshot: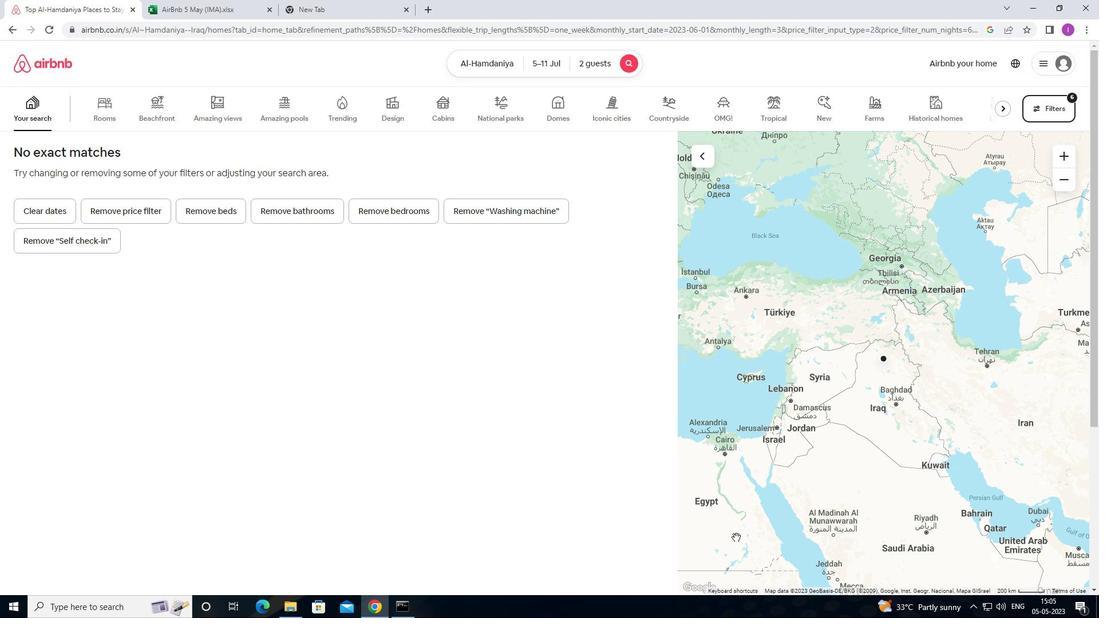 
